 Task: Look for space in Augusto Corrêa, Brazil from 11th June, 2023 to 17th June, 2023 for 1 adult in price range Rs.5000 to Rs.12000. Place can be private room with 1  bedroom having 1 bed and 1 bathroom. Property type can be house, flat, guest house, hotel. Booking option can be shelf check-in. Required host language is Spanish.
Action: Mouse moved to (378, 101)
Screenshot: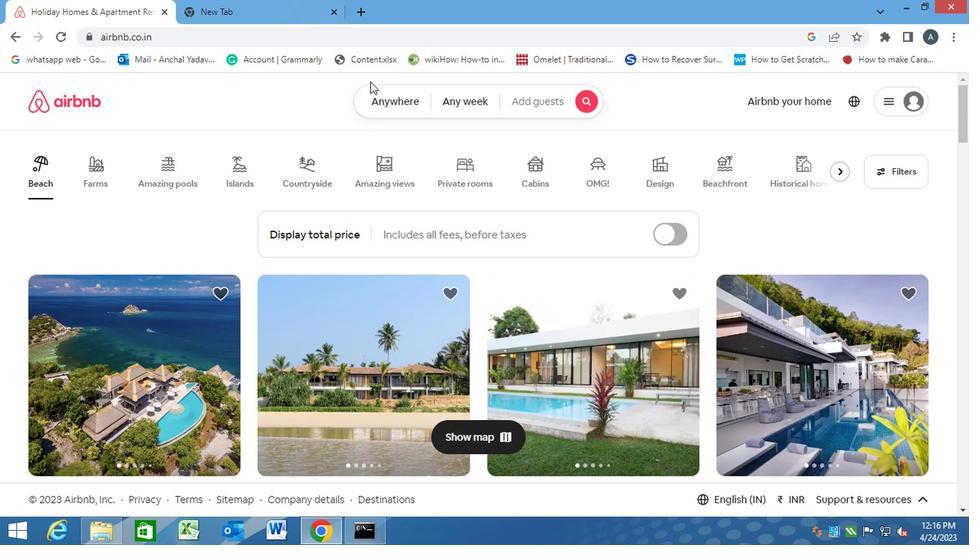 
Action: Mouse pressed left at (378, 101)
Screenshot: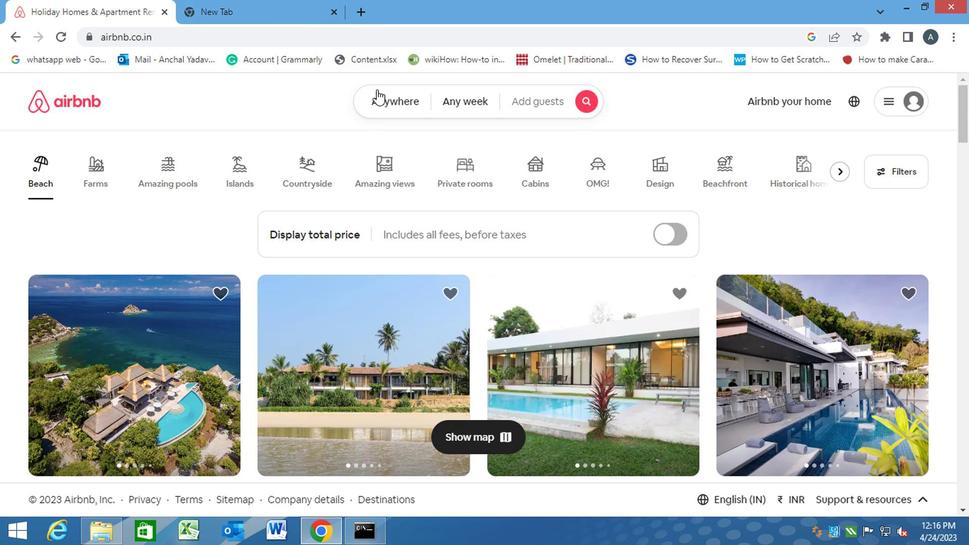 
Action: Mouse moved to (268, 135)
Screenshot: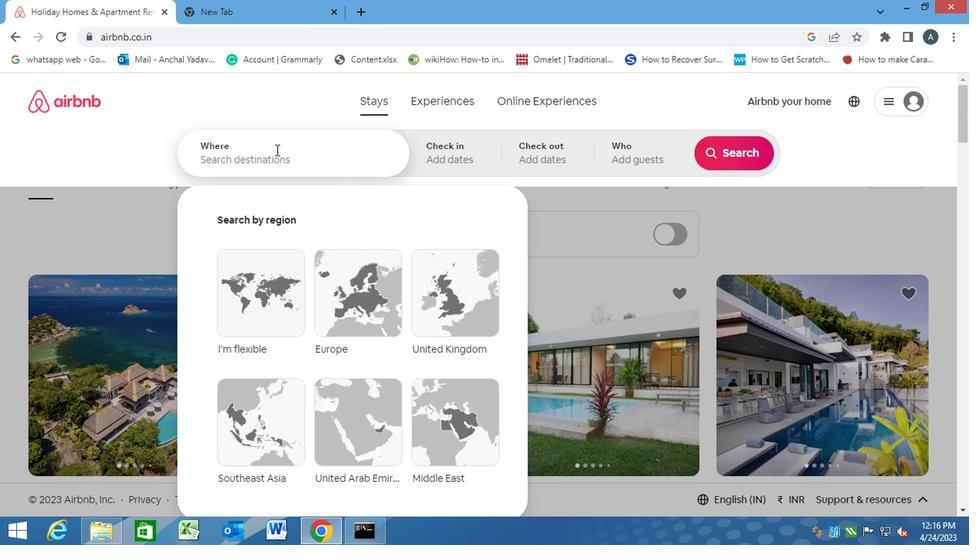 
Action: Mouse pressed left at (268, 135)
Screenshot: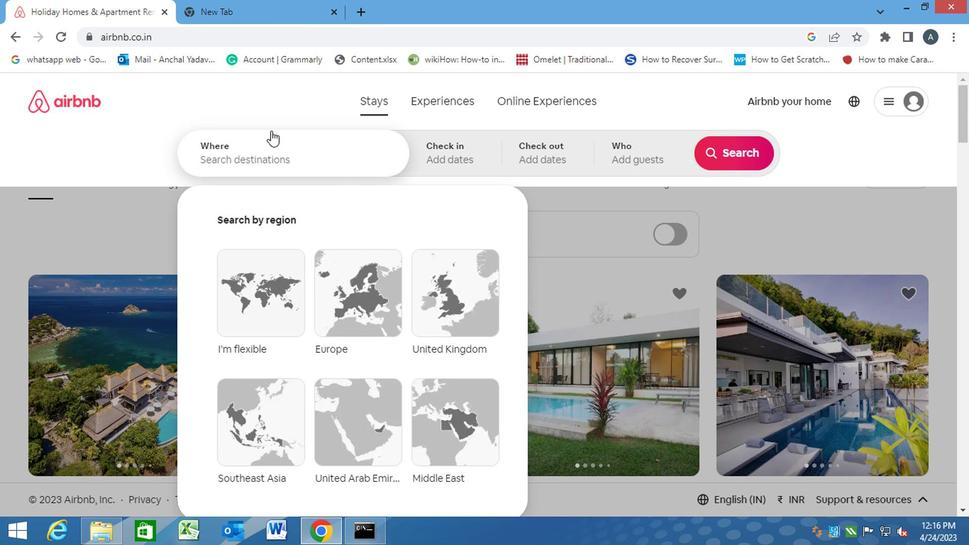 
Action: Mouse moved to (266, 135)
Screenshot: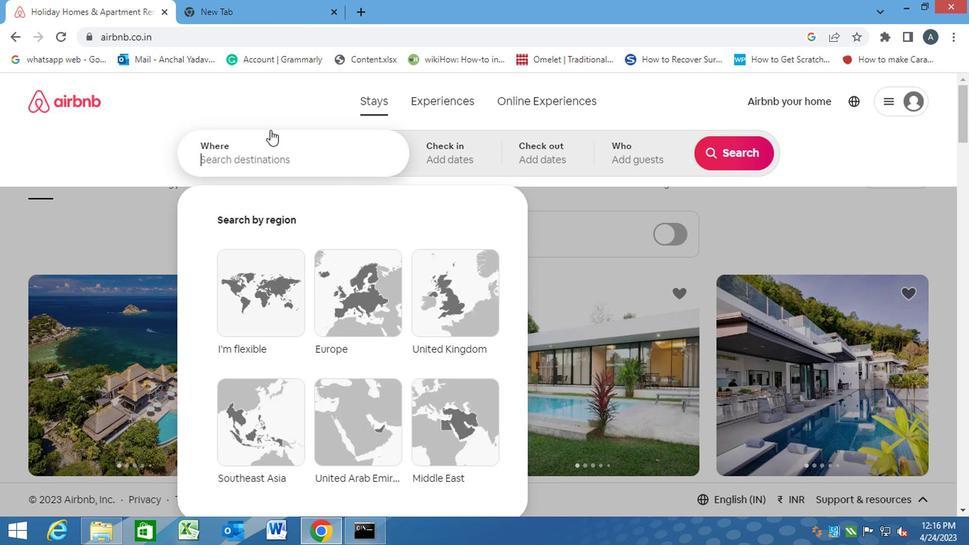 
Action: Key pressed a<Key.caps_lock>ugusto<Key.space><Key.caps_lock>c<Key.caps_lock>orrea,<Key.space><Key.caps_lock>b<Key.caps_lock>razil<Key.enter>
Screenshot: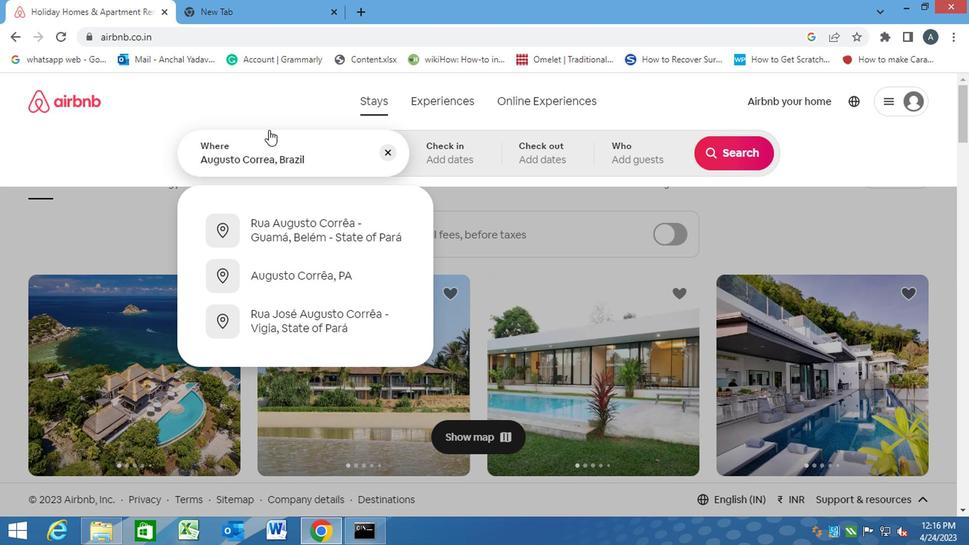 
Action: Mouse moved to (725, 264)
Screenshot: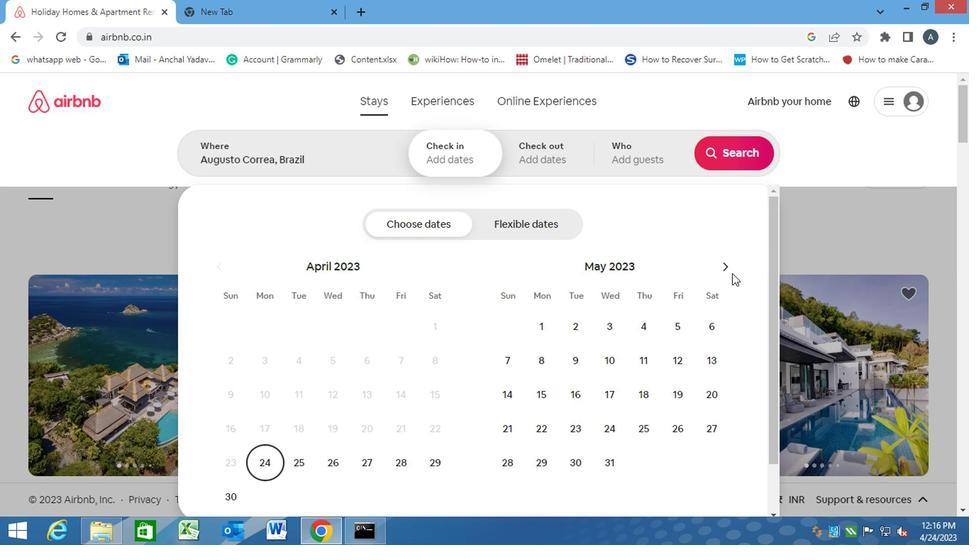
Action: Mouse pressed left at (725, 264)
Screenshot: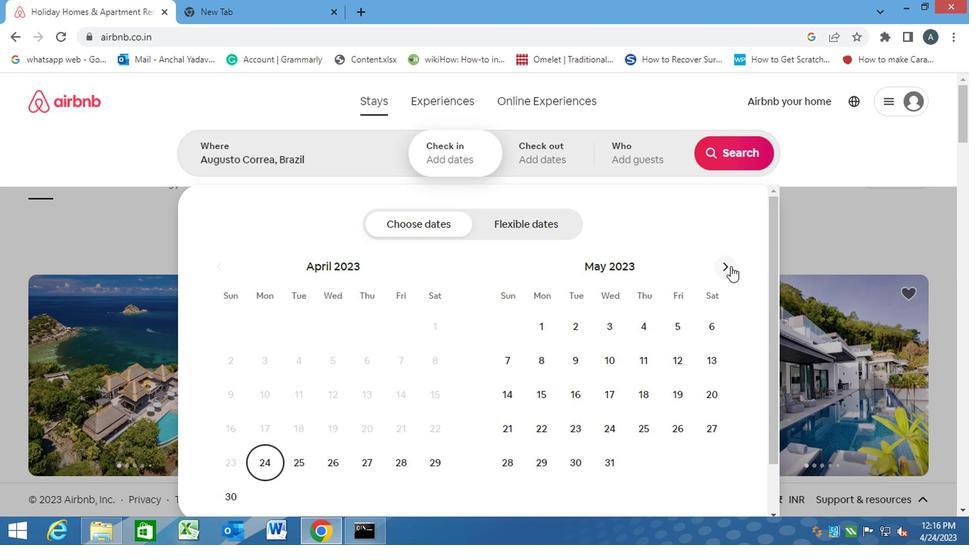 
Action: Mouse moved to (725, 263)
Screenshot: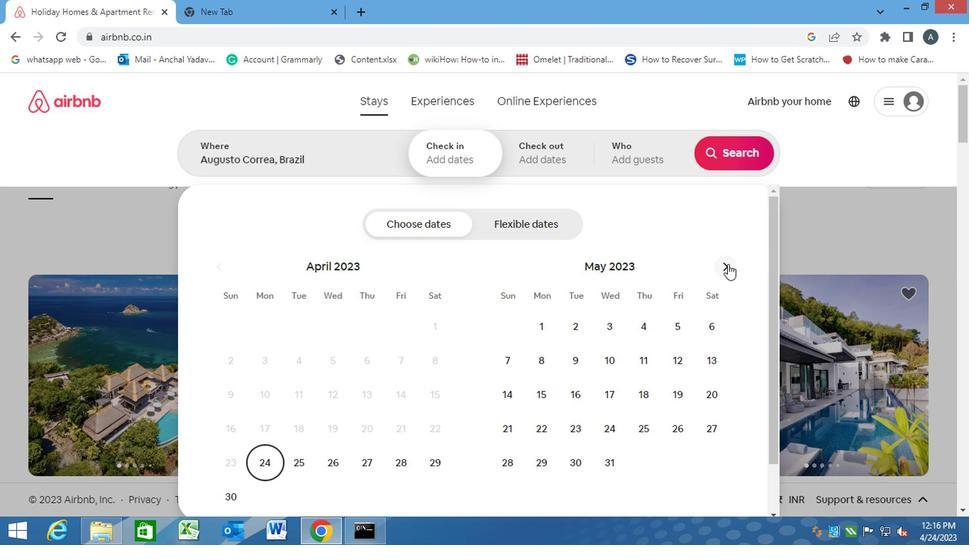 
Action: Mouse pressed left at (725, 263)
Screenshot: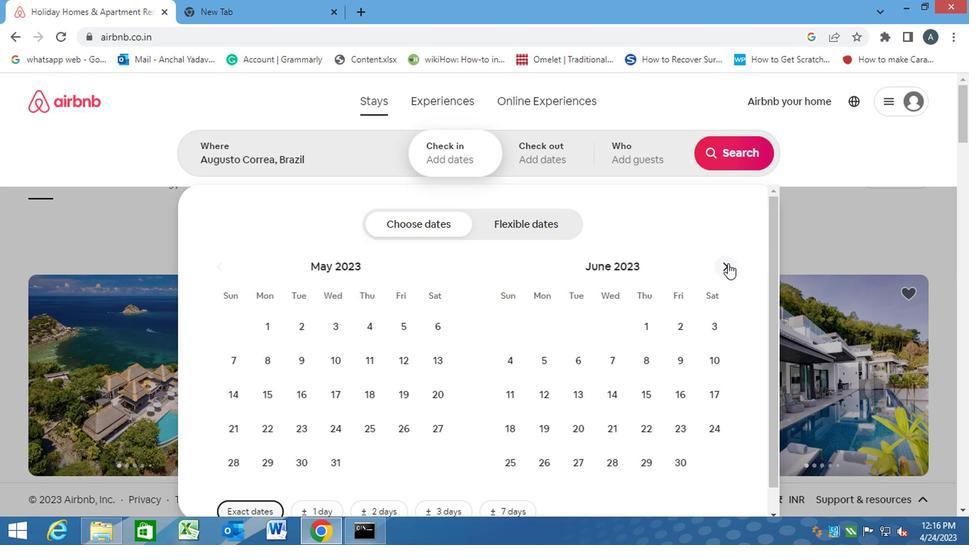 
Action: Mouse moved to (215, 261)
Screenshot: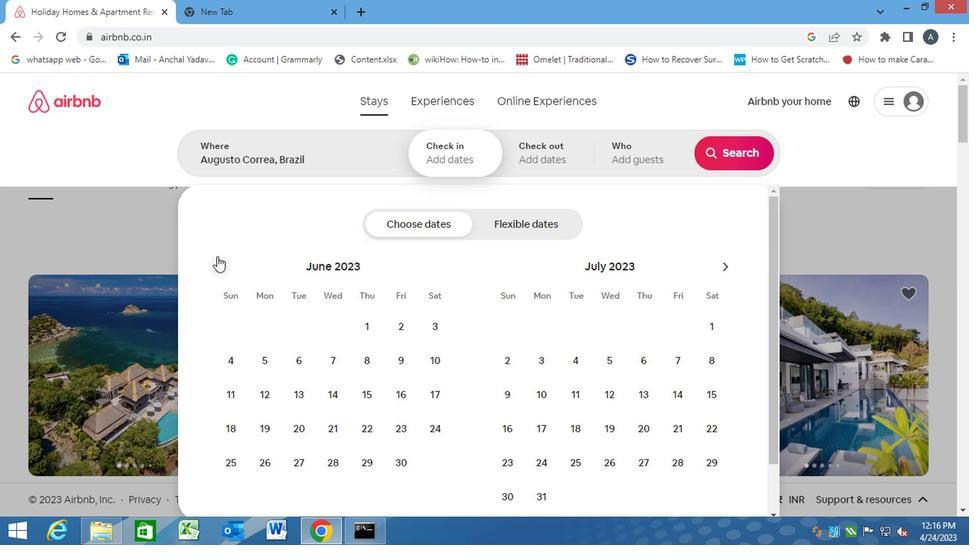 
Action: Mouse pressed left at (215, 261)
Screenshot: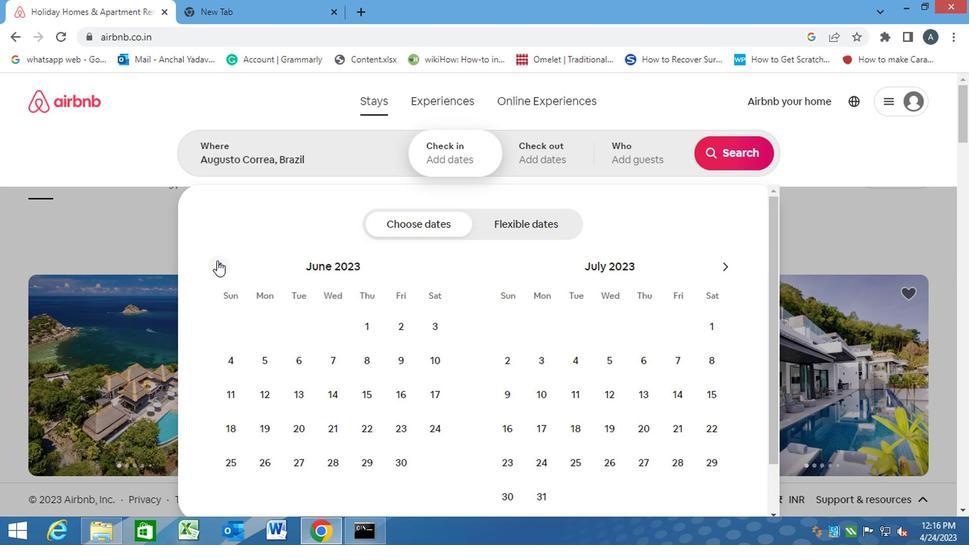 
Action: Mouse moved to (516, 392)
Screenshot: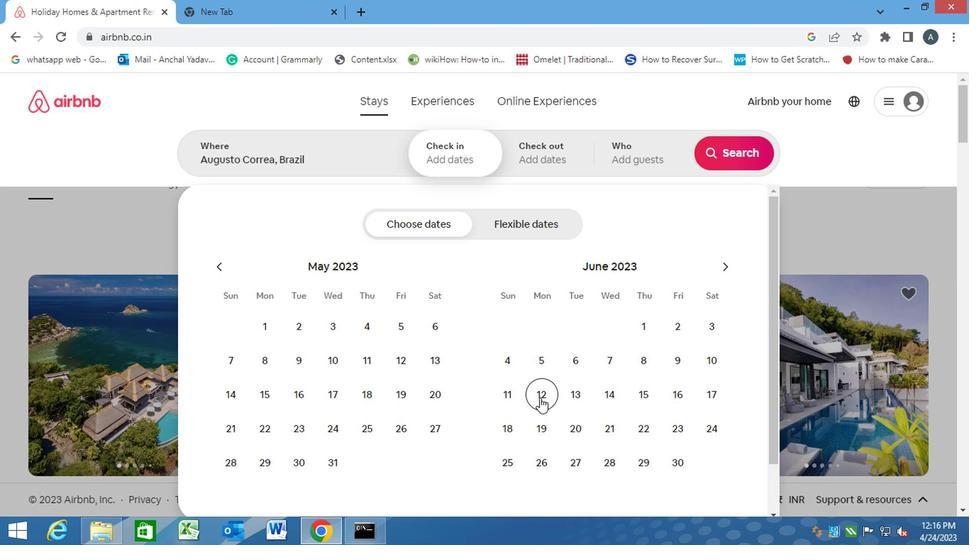 
Action: Mouse pressed left at (516, 392)
Screenshot: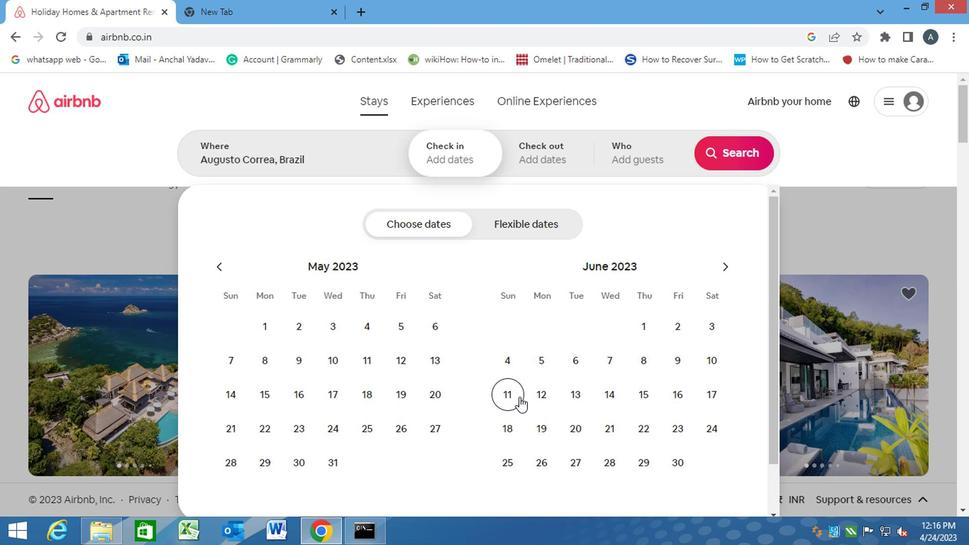 
Action: Mouse moved to (704, 387)
Screenshot: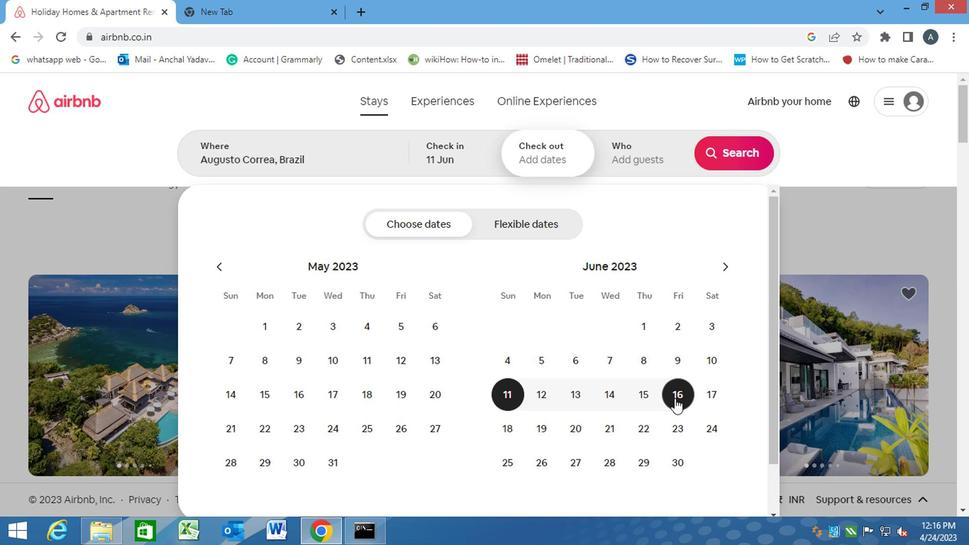 
Action: Mouse pressed left at (704, 387)
Screenshot: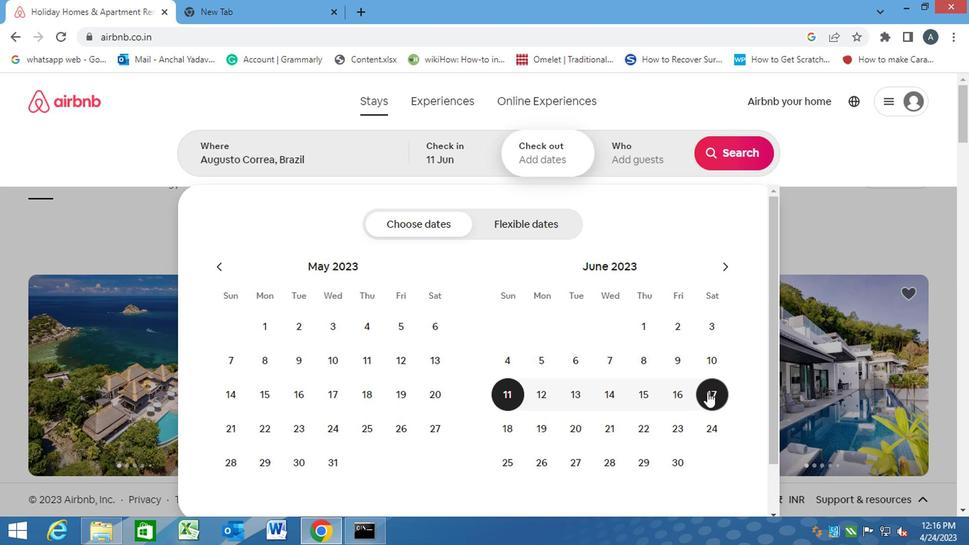 
Action: Mouse moved to (637, 161)
Screenshot: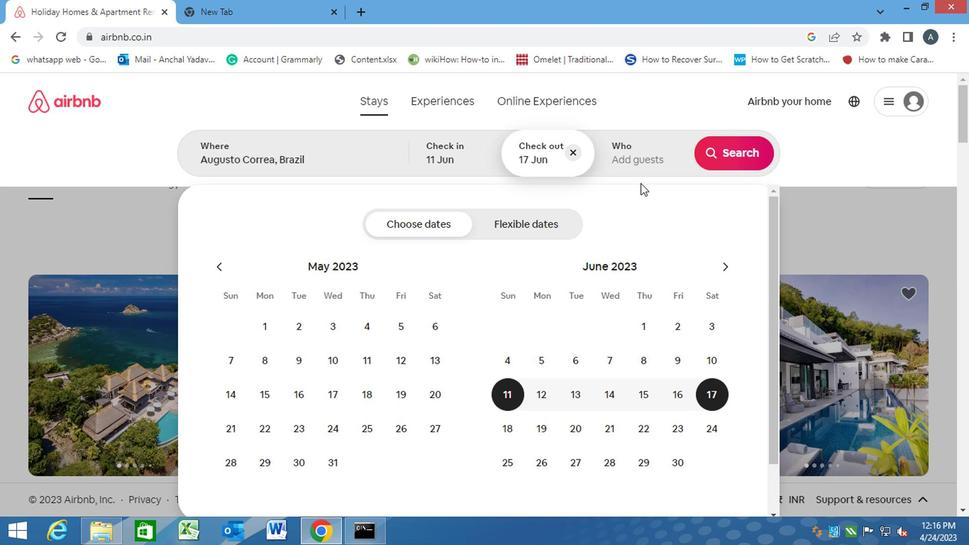 
Action: Mouse pressed left at (637, 161)
Screenshot: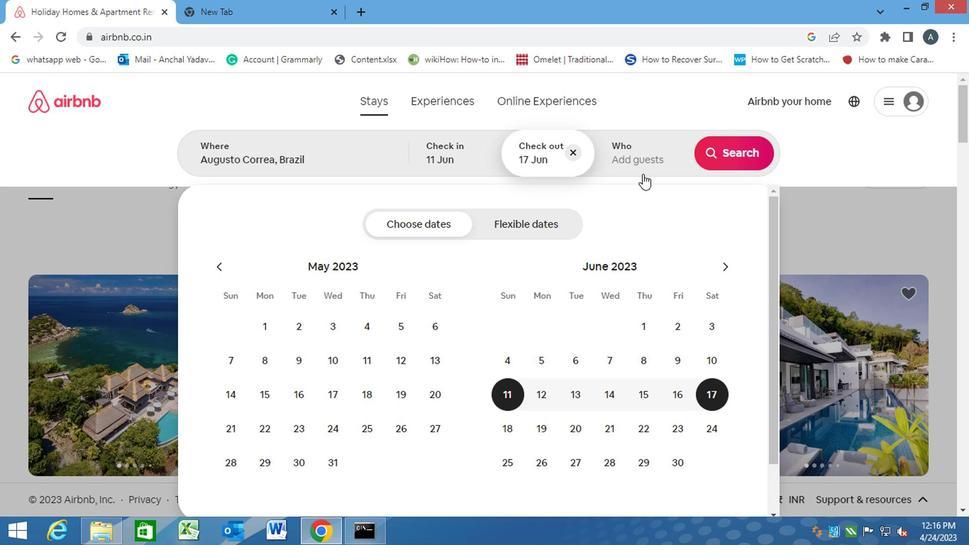
Action: Mouse moved to (729, 224)
Screenshot: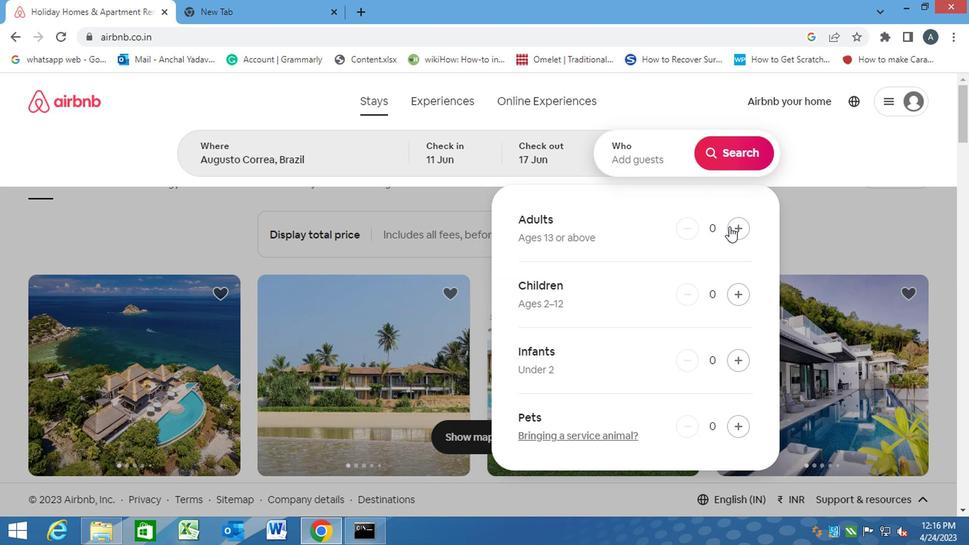 
Action: Mouse pressed left at (729, 224)
Screenshot: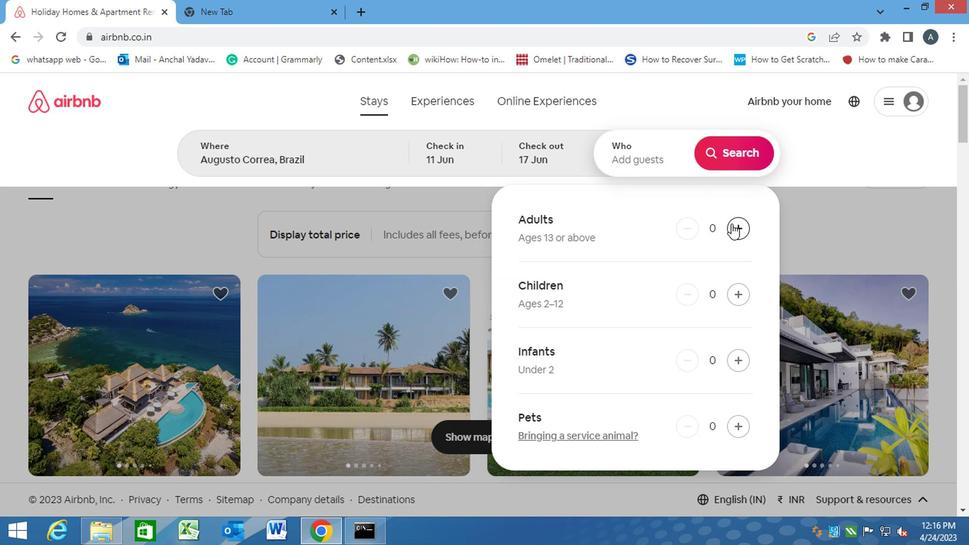 
Action: Mouse moved to (749, 161)
Screenshot: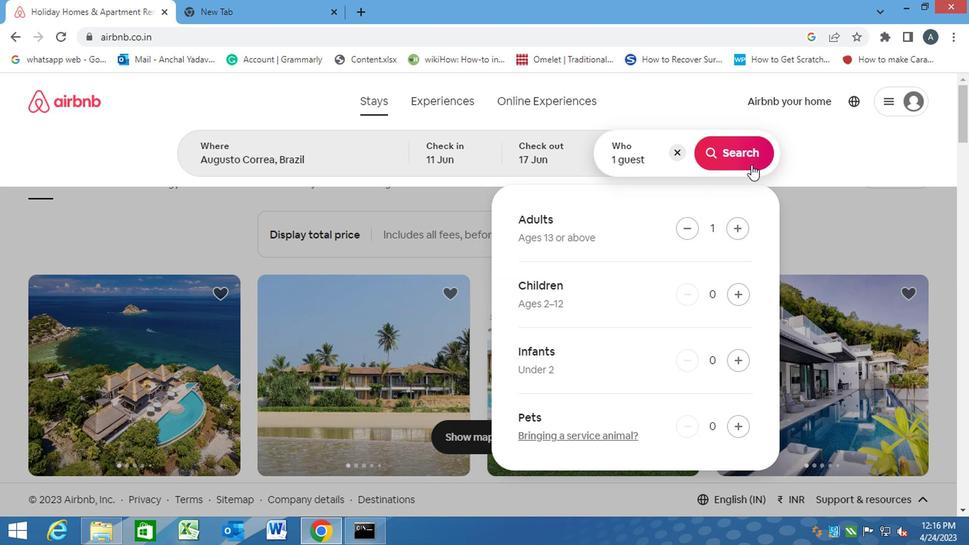 
Action: Mouse pressed left at (749, 161)
Screenshot: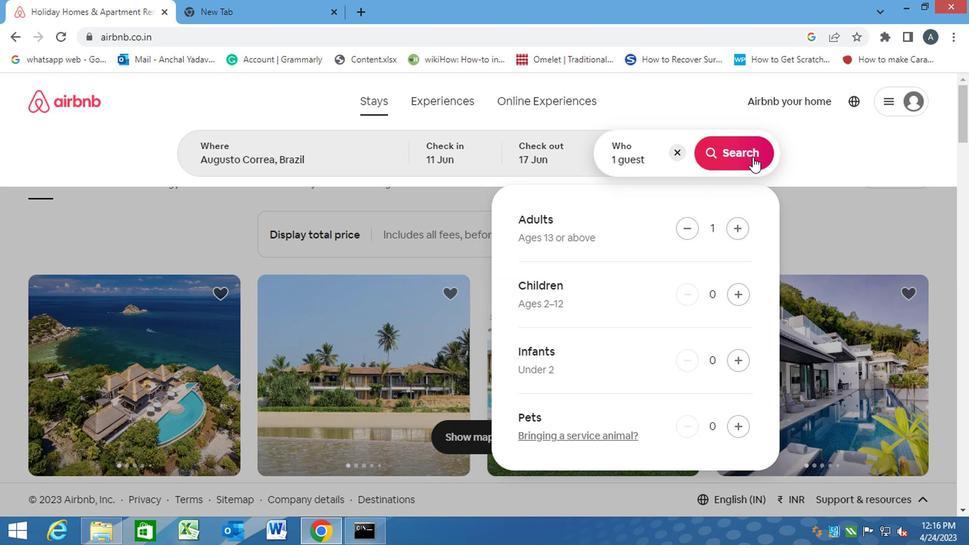 
Action: Mouse moved to (885, 161)
Screenshot: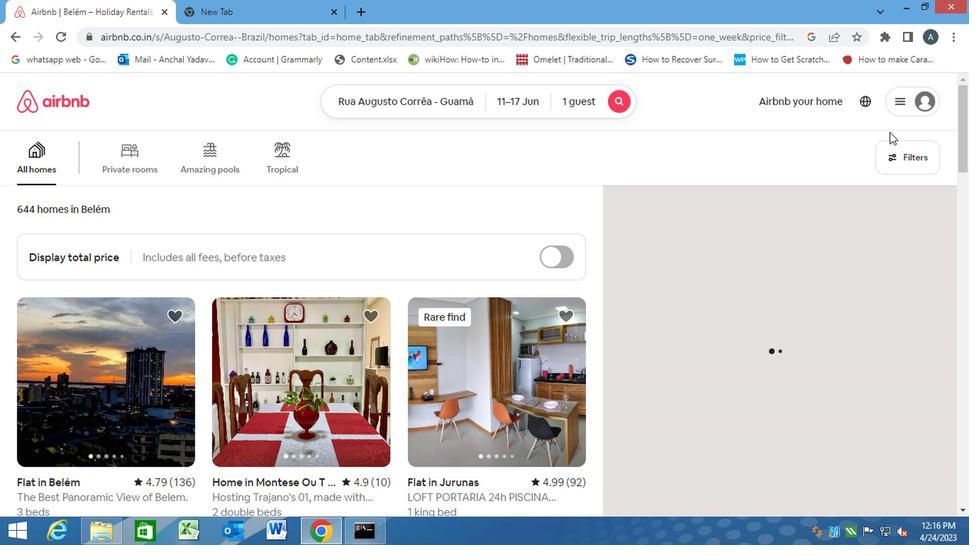 
Action: Mouse pressed left at (885, 161)
Screenshot: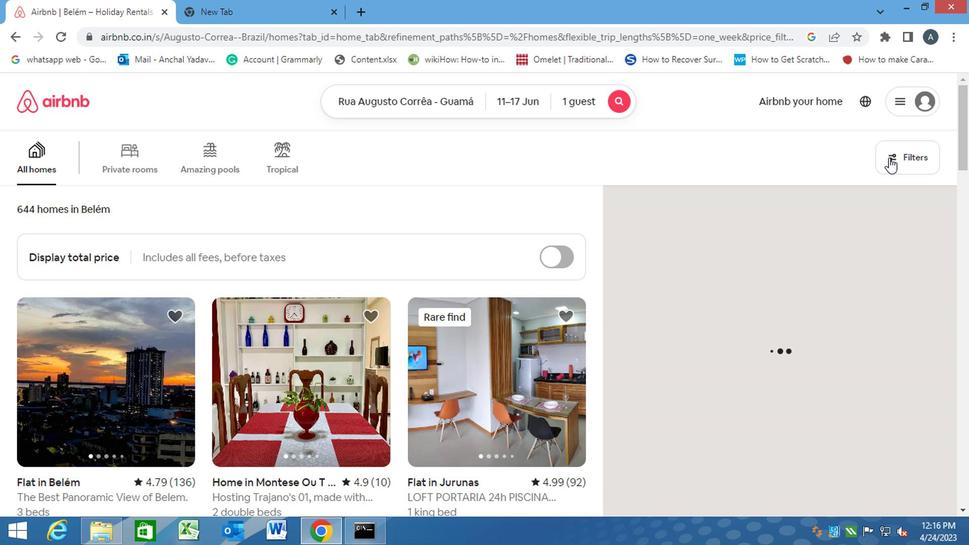 
Action: Mouse moved to (287, 338)
Screenshot: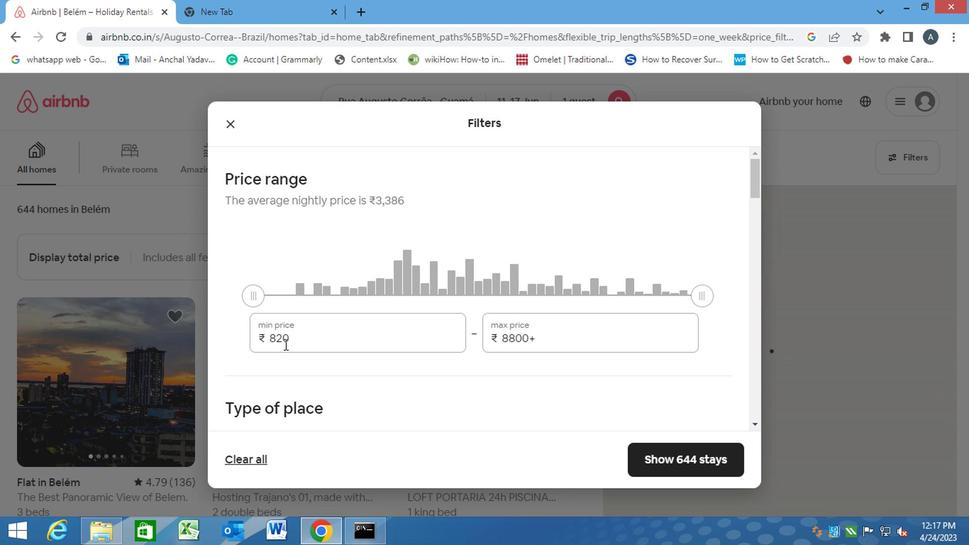 
Action: Mouse pressed left at (287, 338)
Screenshot: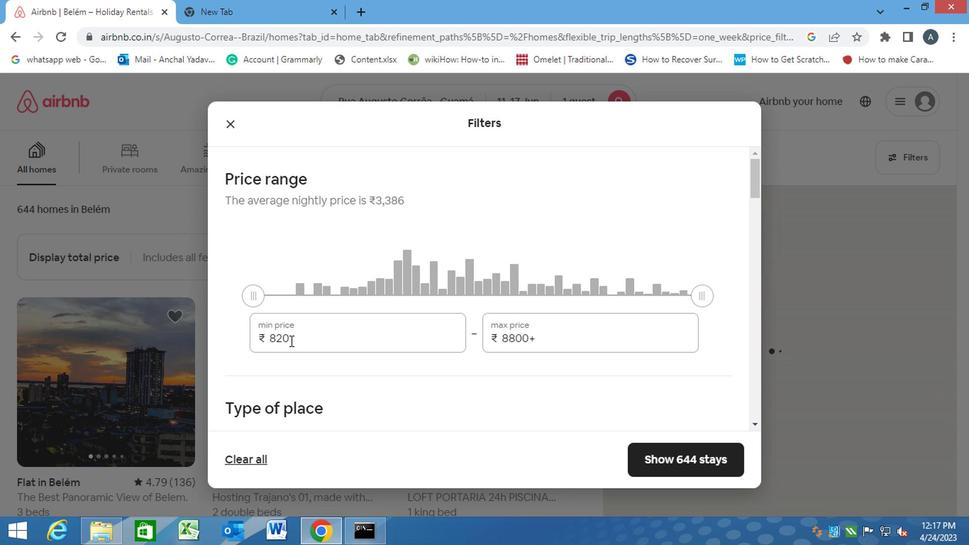 
Action: Mouse moved to (657, 396)
Screenshot: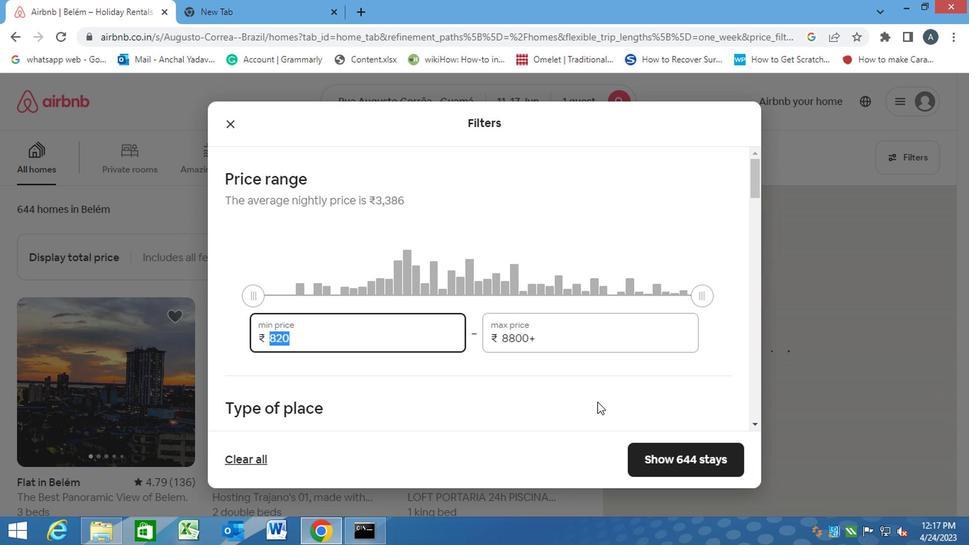 
Action: Key pressed 5000<Key.tab>1200<Key.backspace><Key.backspace><Key.backspace><Key.backspace><Key.backspace><Key.backspace><Key.backspace><Key.backspace><Key.backspace><Key.backspace><Key.backspace><Key.backspace><Key.backspace><Key.backspace><Key.backspace><Key.backspace><Key.backspace>12000
Screenshot: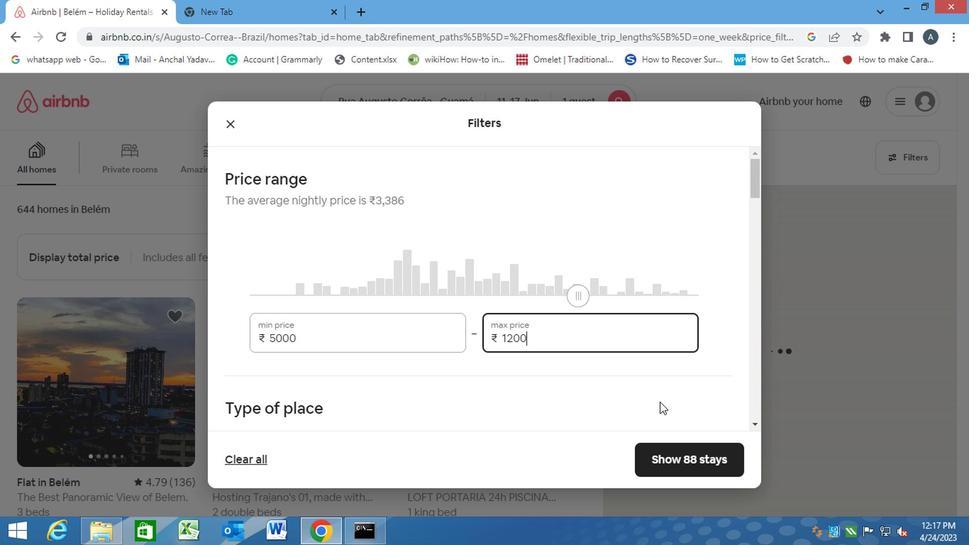 
Action: Mouse moved to (576, 396)
Screenshot: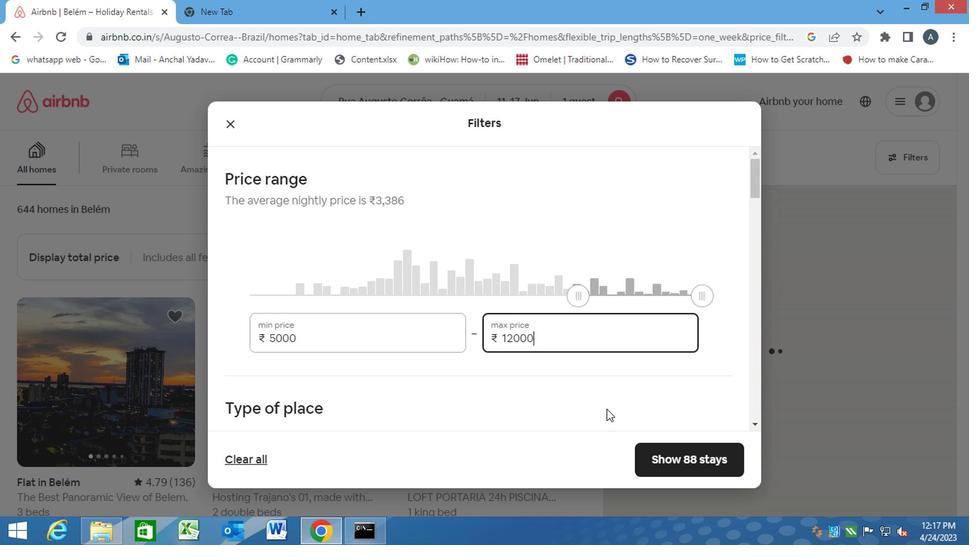 
Action: Mouse pressed left at (576, 396)
Screenshot: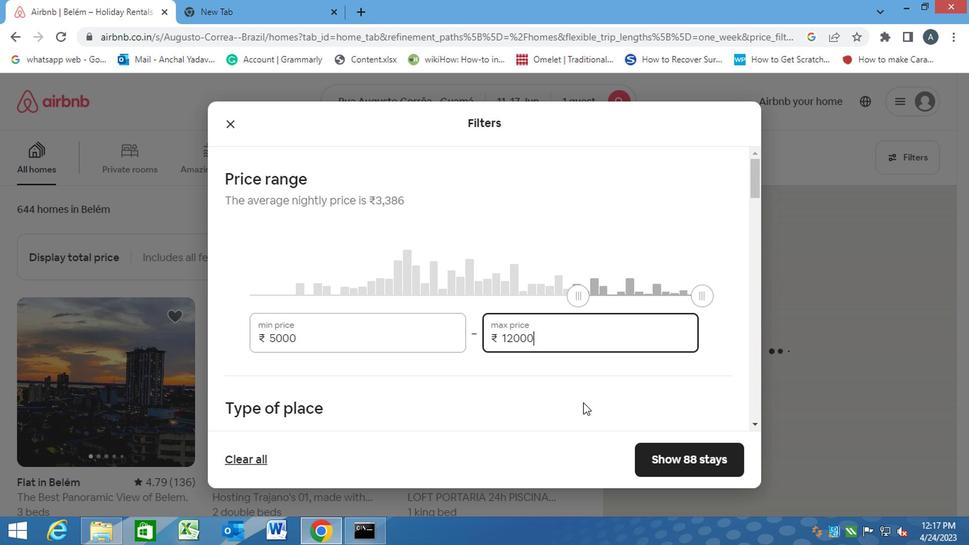 
Action: Mouse moved to (576, 396)
Screenshot: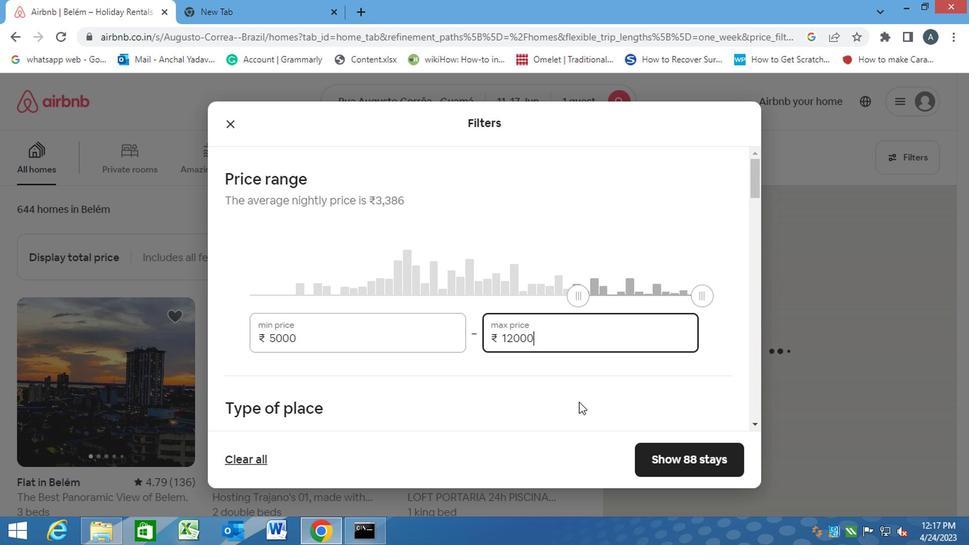 
Action: Mouse scrolled (576, 396) with delta (0, 0)
Screenshot: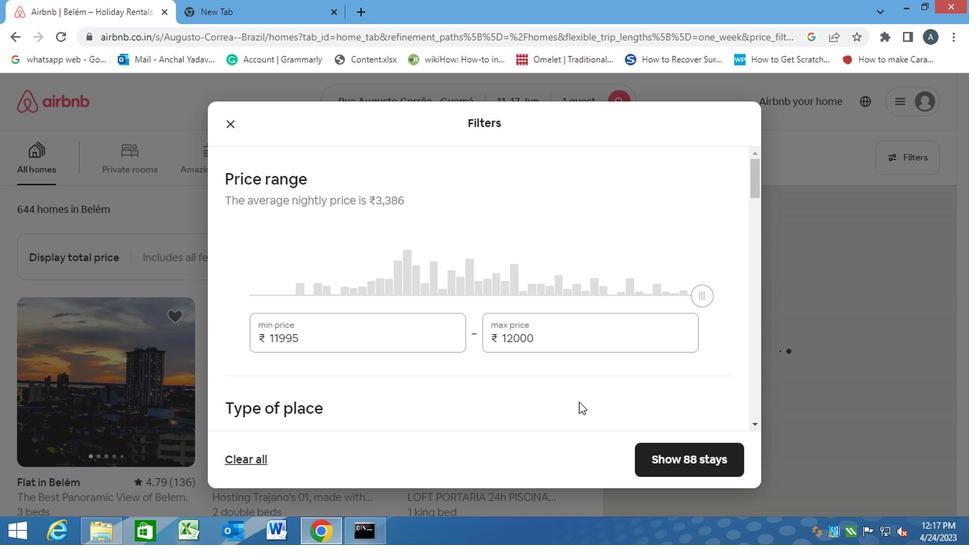 
Action: Mouse moved to (574, 396)
Screenshot: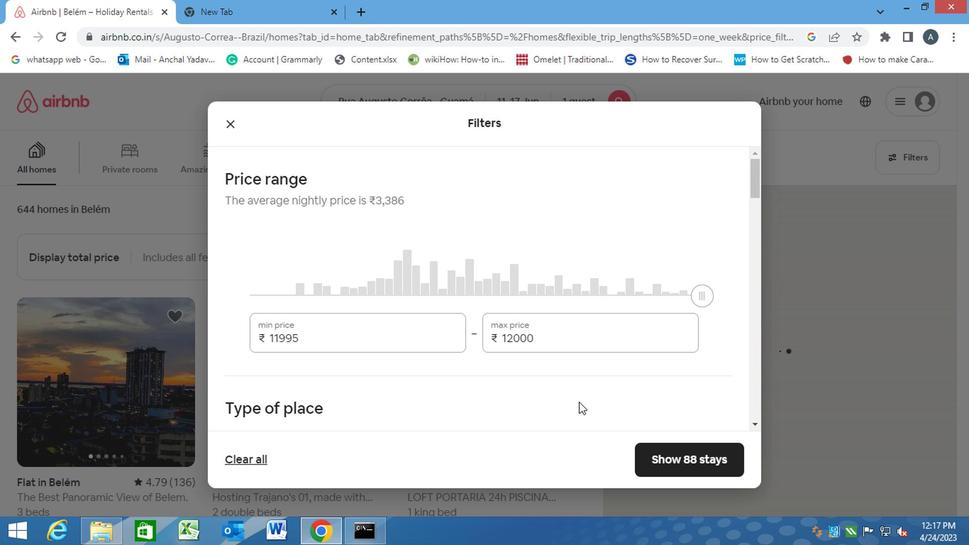 
Action: Mouse scrolled (574, 396) with delta (0, 0)
Screenshot: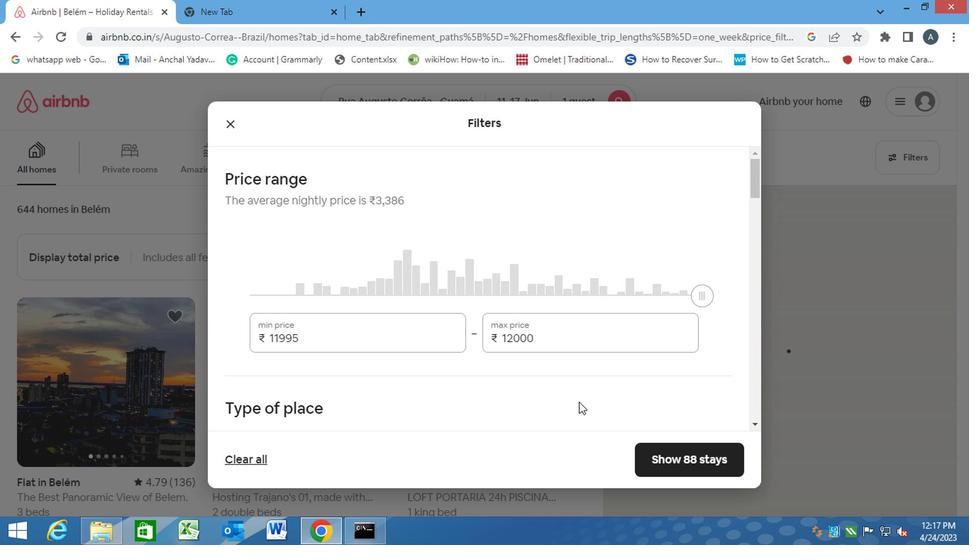
Action: Mouse moved to (528, 384)
Screenshot: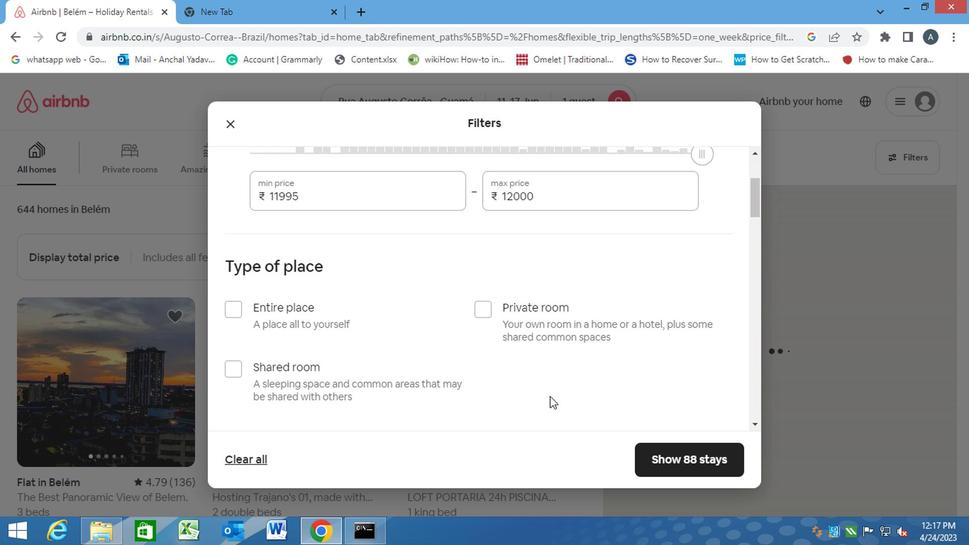 
Action: Mouse scrolled (528, 383) with delta (0, -1)
Screenshot: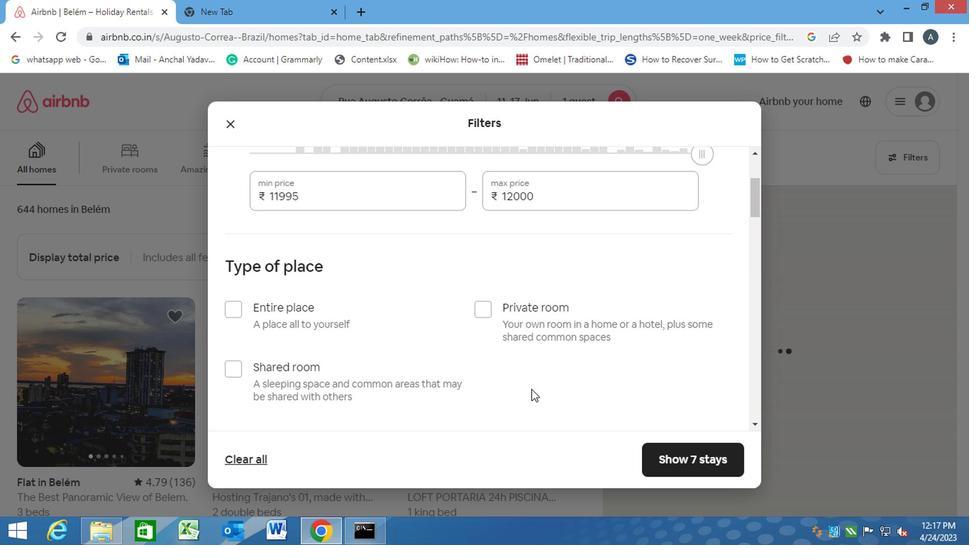 
Action: Mouse moved to (467, 230)
Screenshot: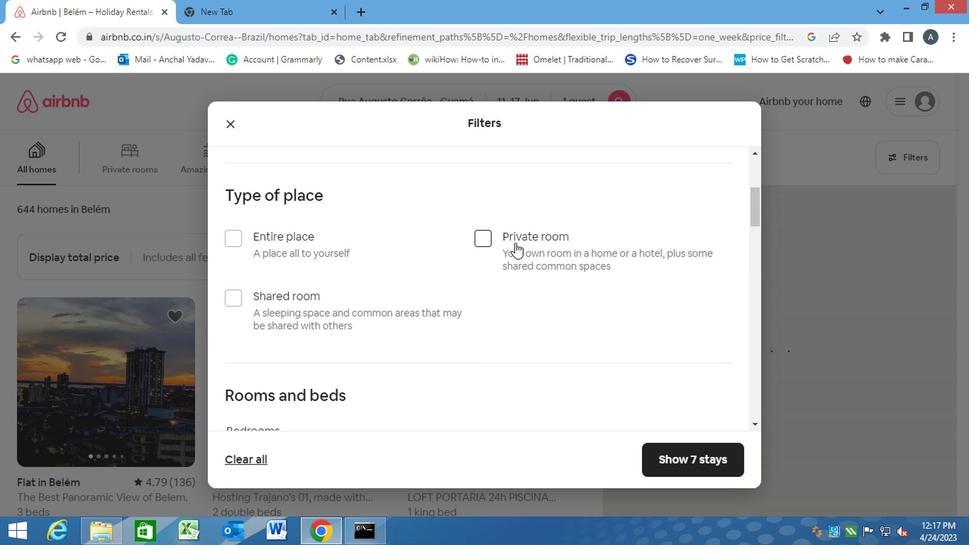 
Action: Mouse pressed left at (467, 230)
Screenshot: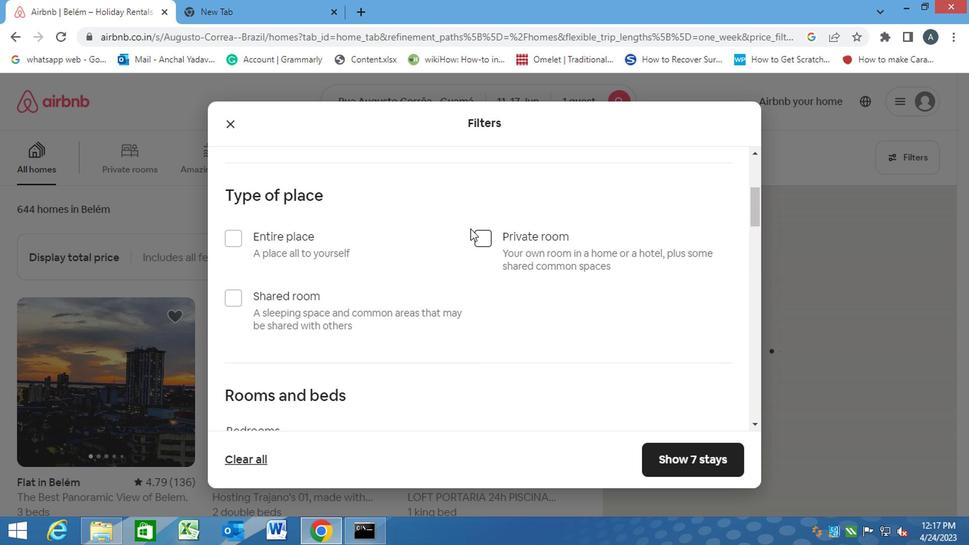 
Action: Mouse moved to (482, 236)
Screenshot: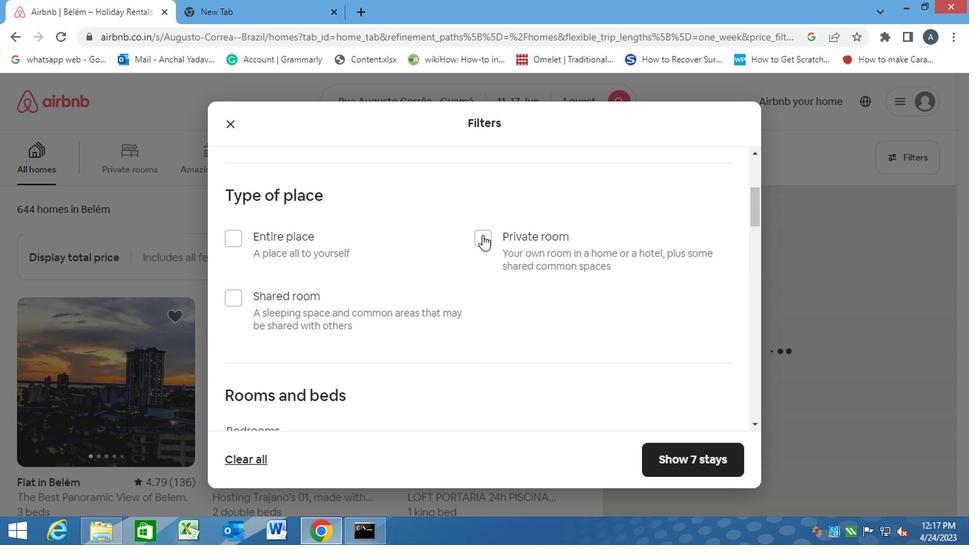
Action: Mouse pressed left at (482, 236)
Screenshot: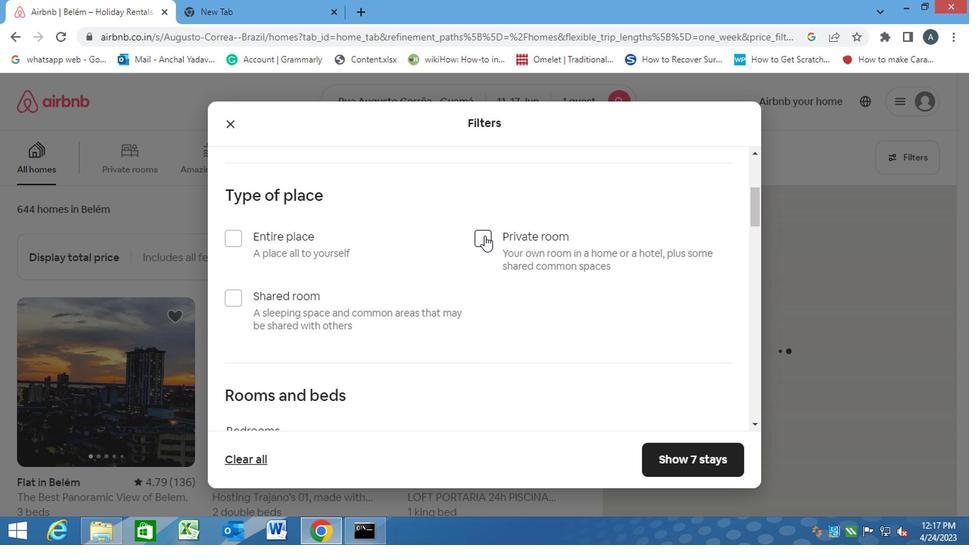 
Action: Mouse moved to (238, 302)
Screenshot: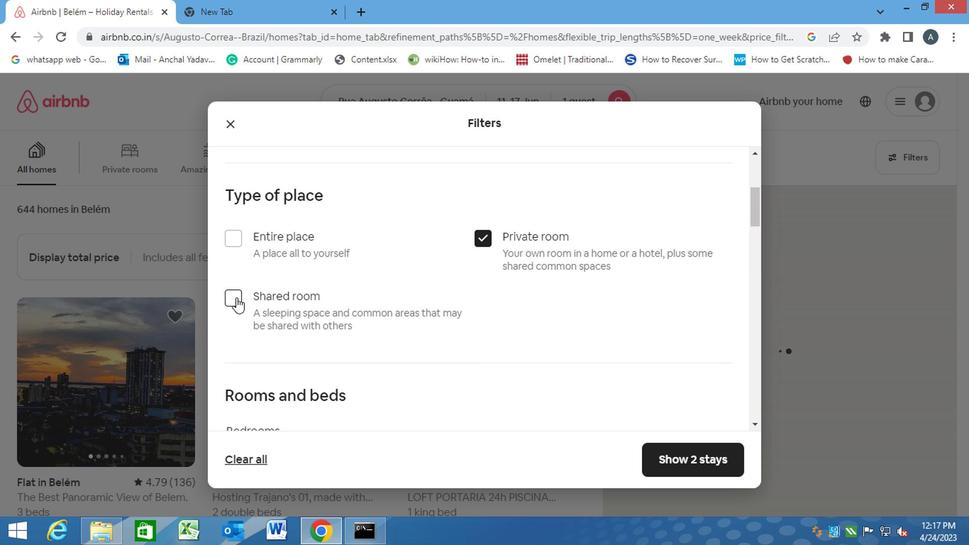 
Action: Mouse scrolled (238, 302) with delta (0, 0)
Screenshot: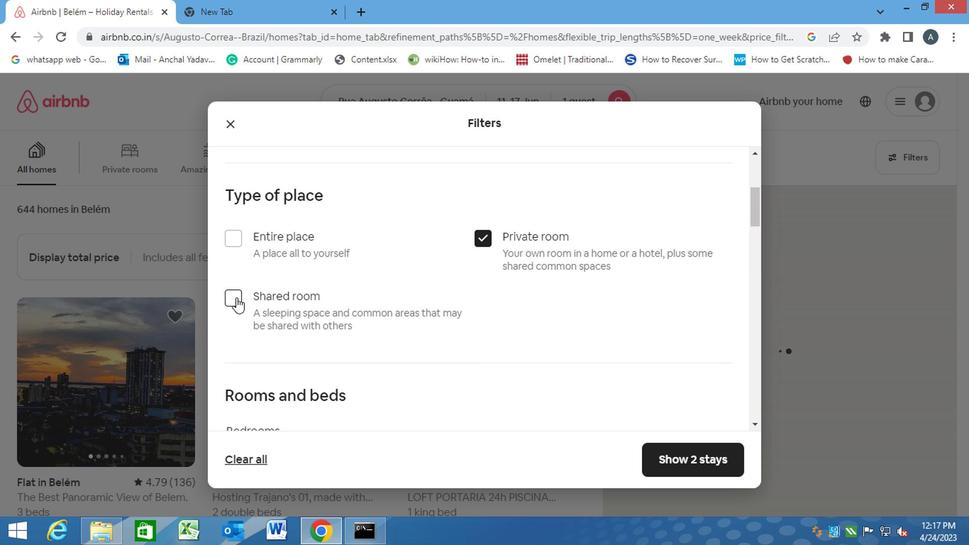 
Action: Mouse moved to (239, 302)
Screenshot: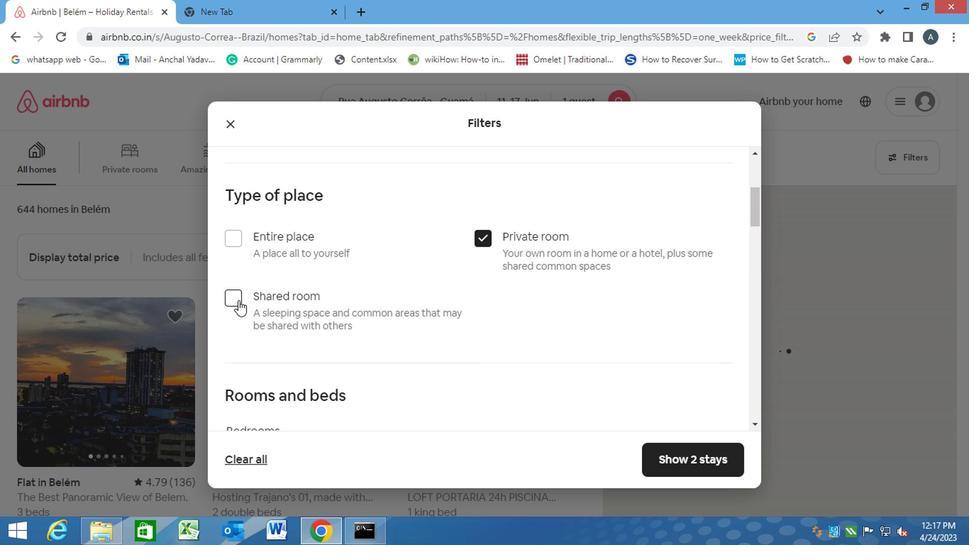 
Action: Mouse scrolled (239, 302) with delta (0, 0)
Screenshot: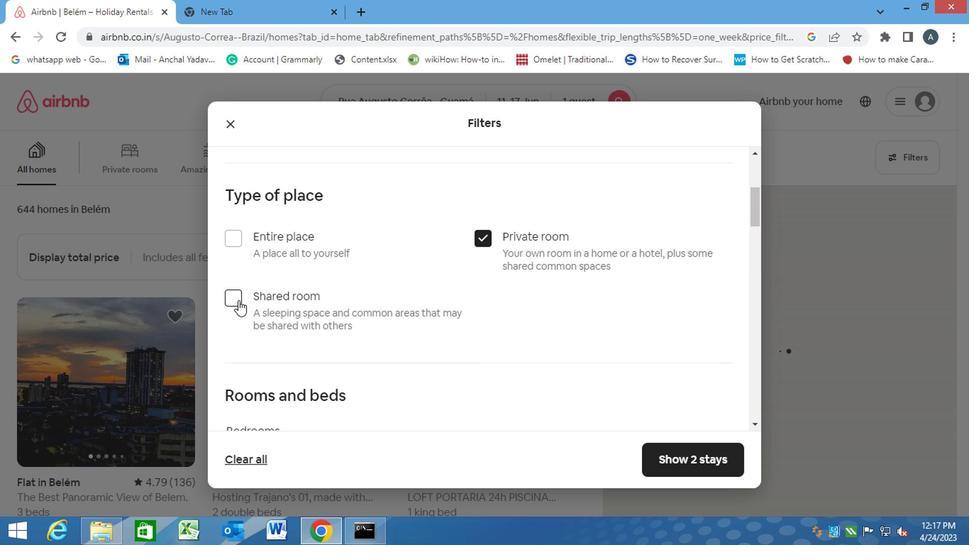 
Action: Mouse moved to (278, 300)
Screenshot: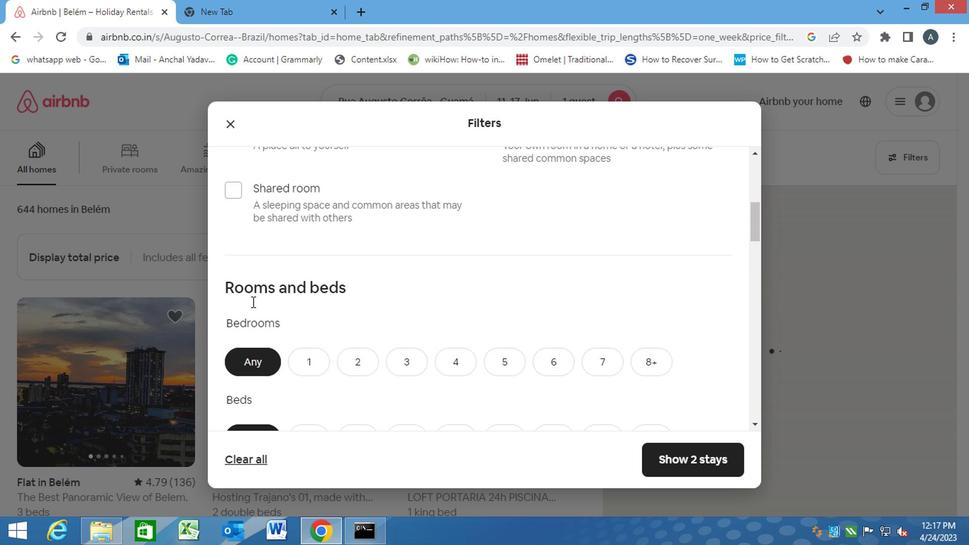 
Action: Mouse scrolled (278, 299) with delta (0, 0)
Screenshot: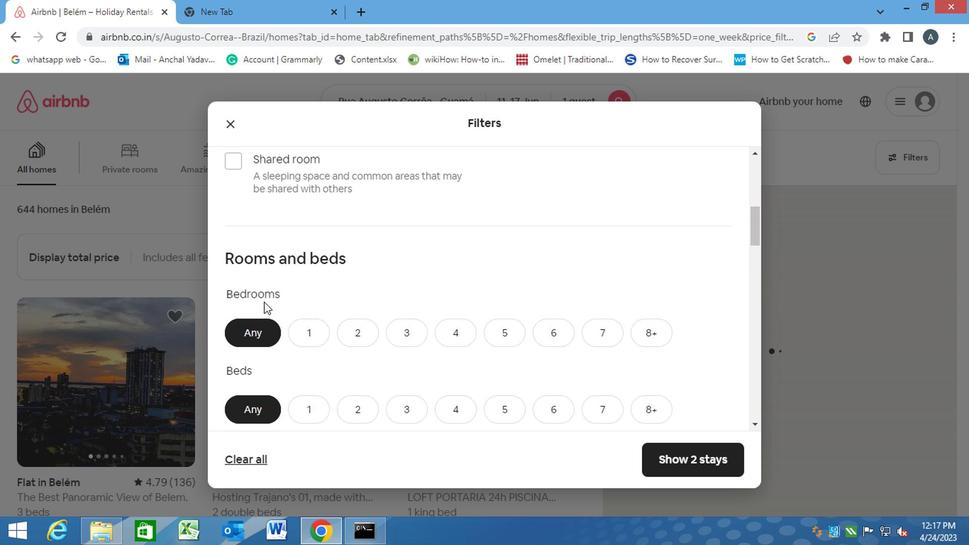 
Action: Mouse moved to (312, 265)
Screenshot: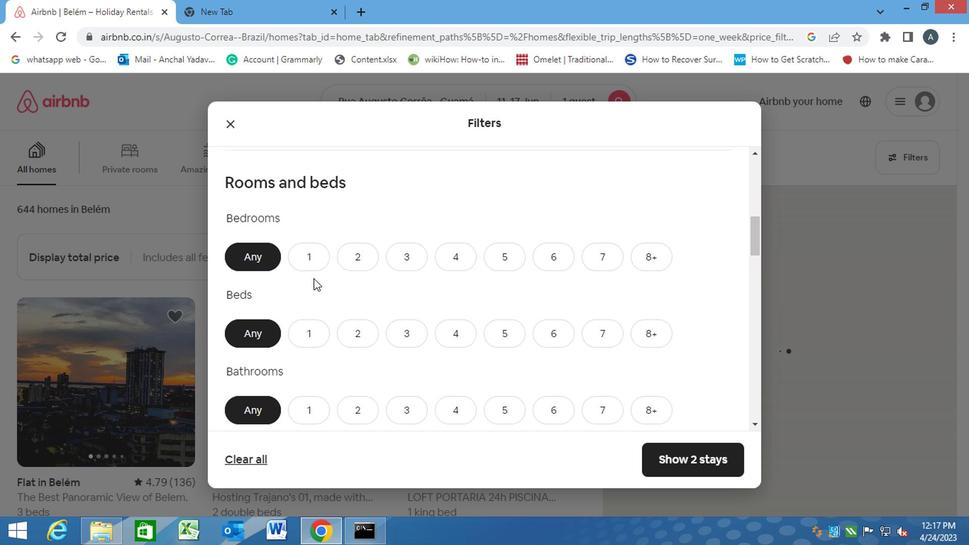 
Action: Mouse pressed left at (312, 265)
Screenshot: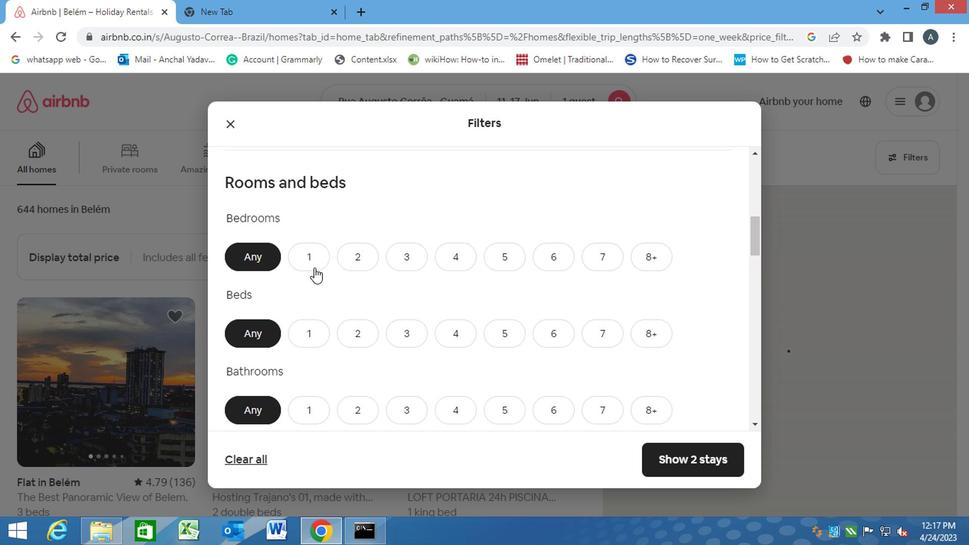 
Action: Mouse moved to (320, 332)
Screenshot: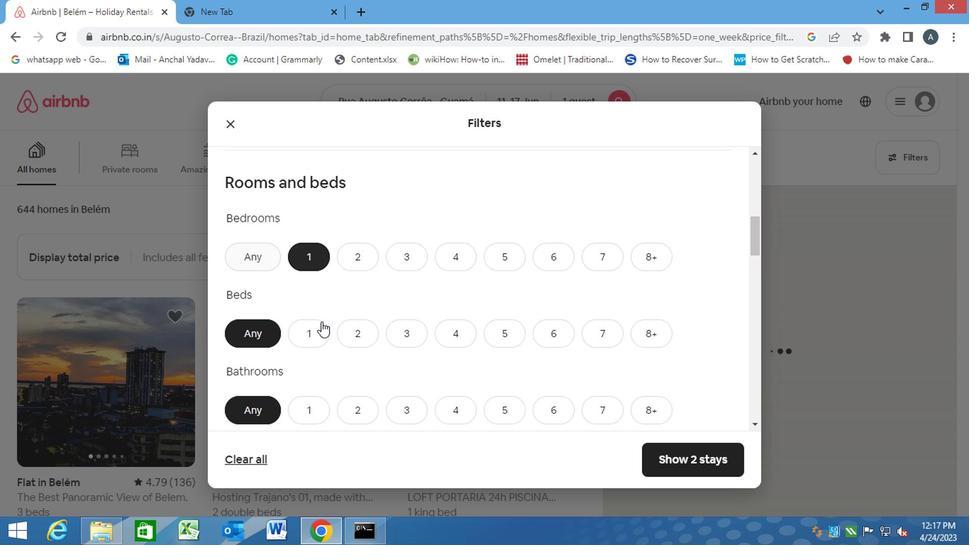 
Action: Mouse pressed left at (320, 332)
Screenshot: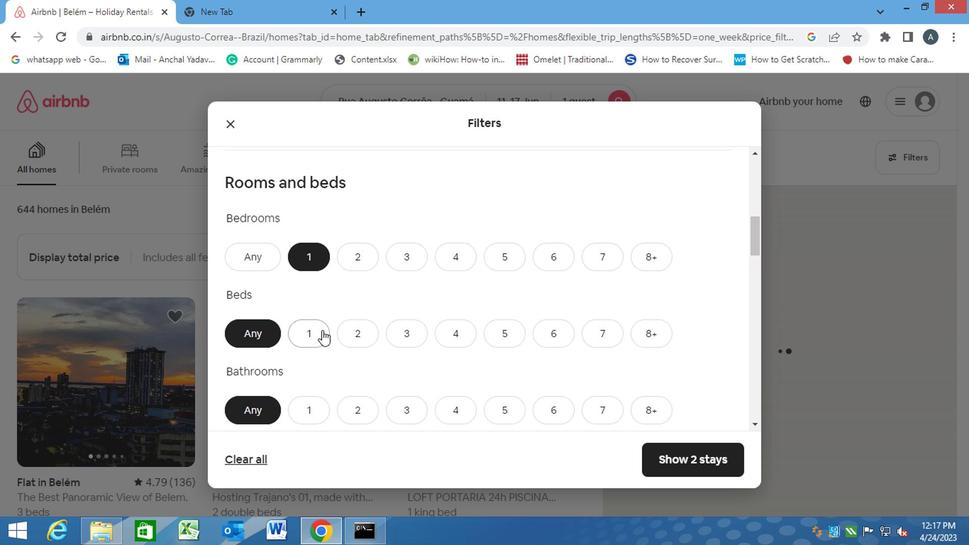 
Action: Mouse moved to (314, 400)
Screenshot: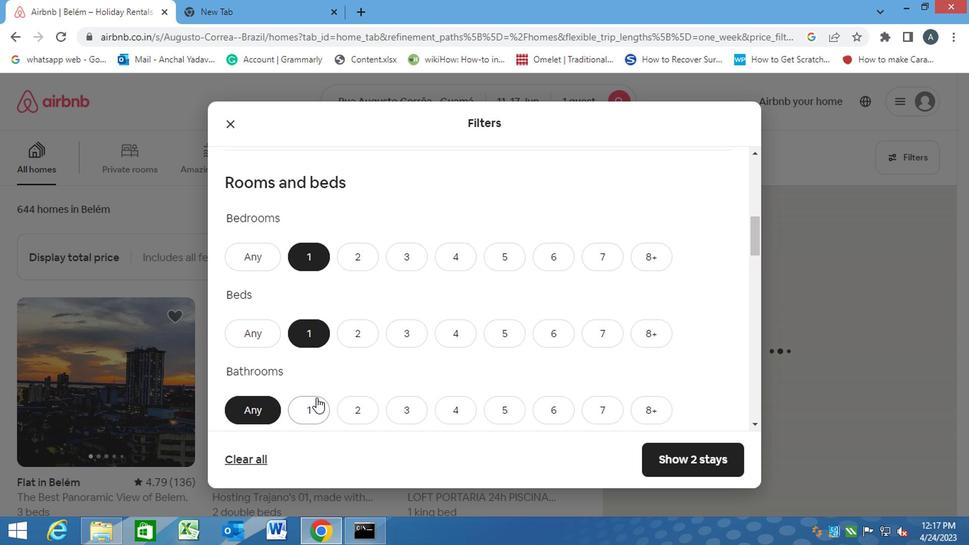 
Action: Mouse pressed left at (314, 400)
Screenshot: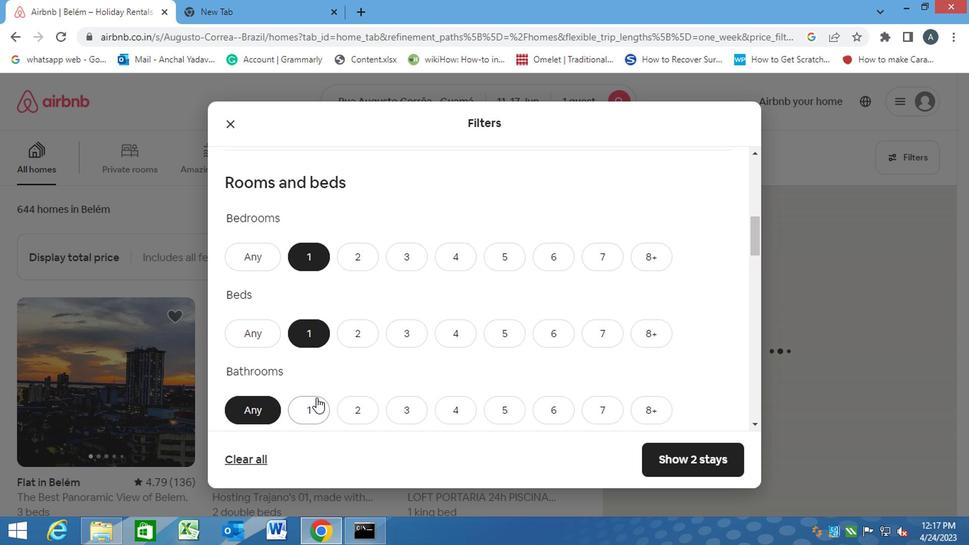 
Action: Mouse moved to (315, 399)
Screenshot: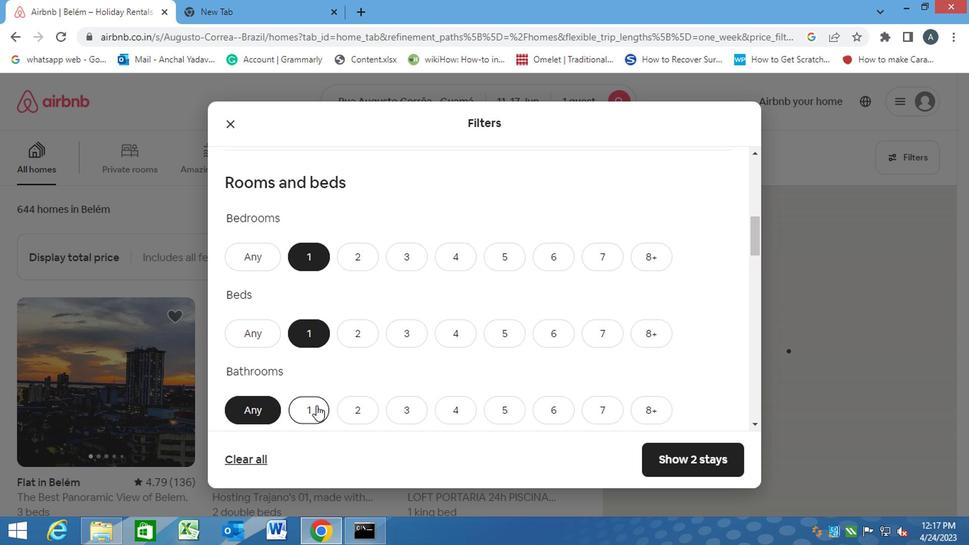 
Action: Mouse scrolled (315, 398) with delta (0, 0)
Screenshot: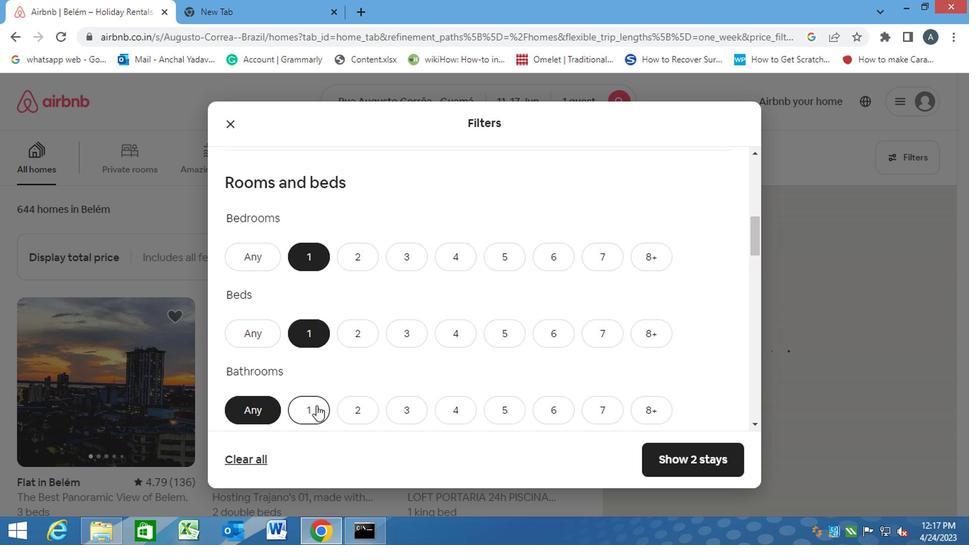 
Action: Mouse scrolled (315, 398) with delta (0, 0)
Screenshot: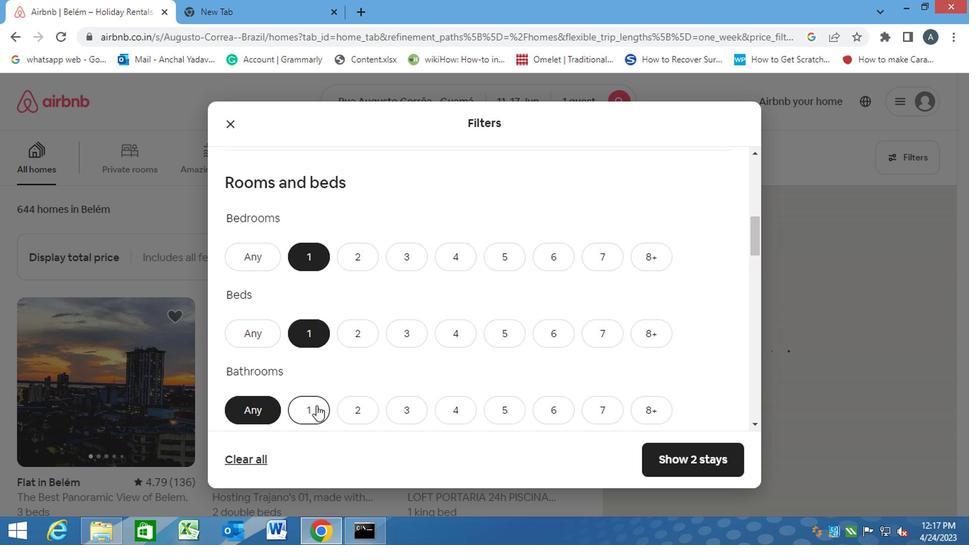 
Action: Mouse scrolled (315, 398) with delta (0, 0)
Screenshot: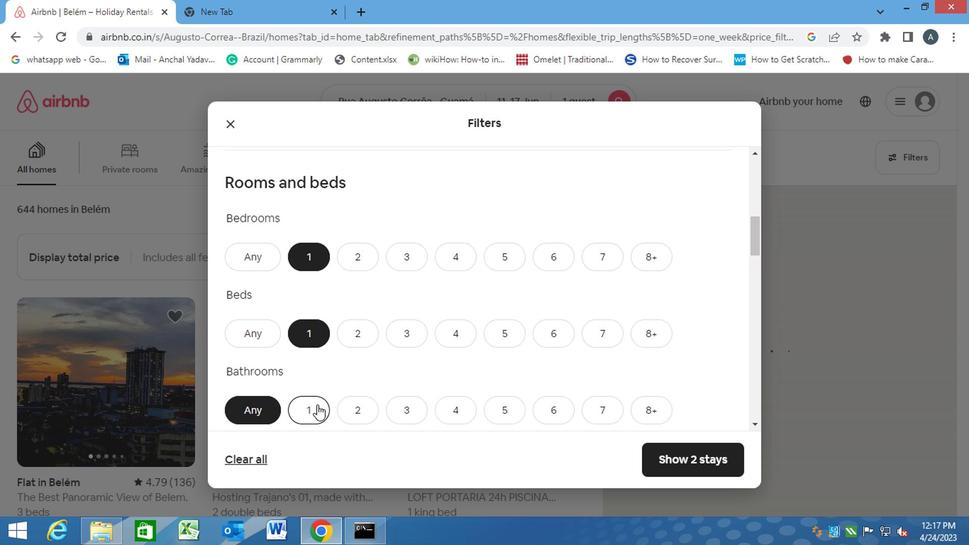 
Action: Mouse moved to (321, 394)
Screenshot: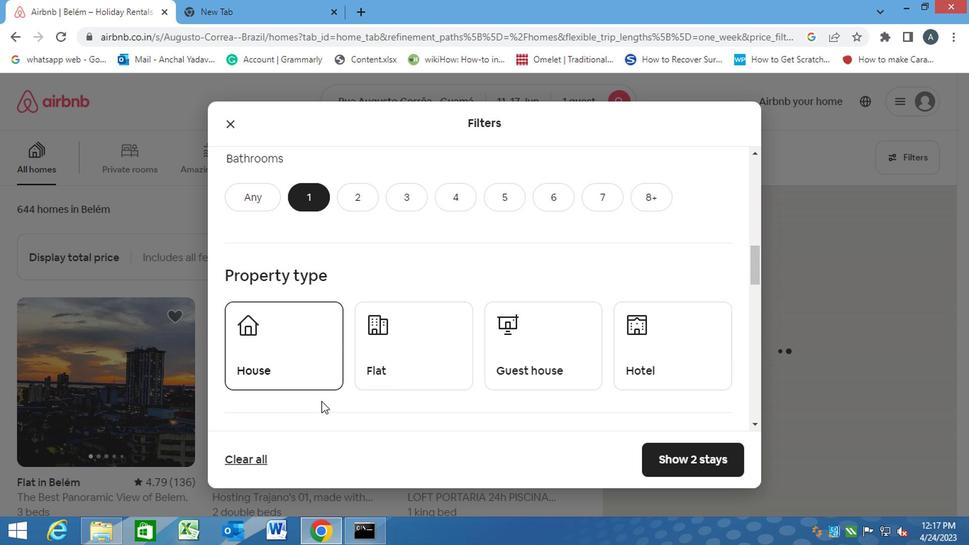 
Action: Mouse scrolled (321, 393) with delta (0, -1)
Screenshot: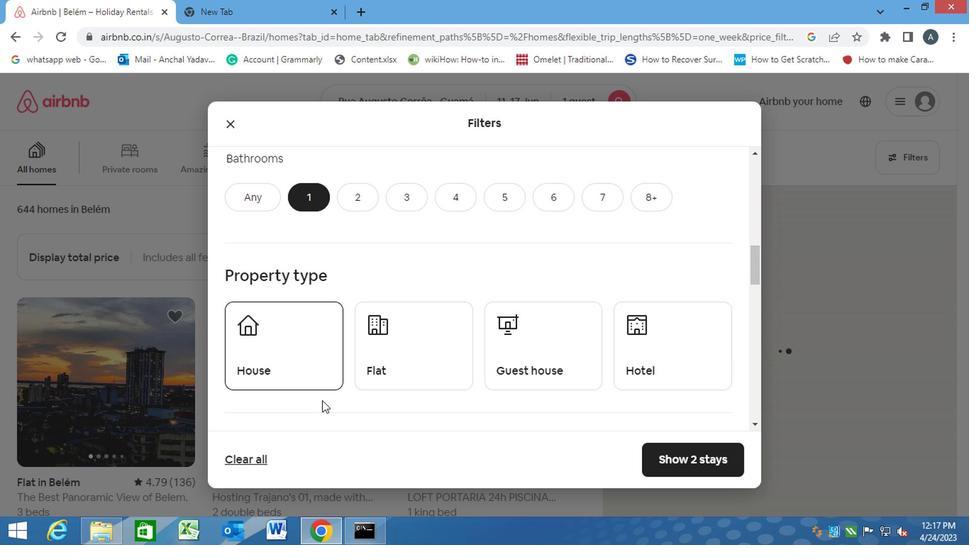 
Action: Mouse moved to (283, 240)
Screenshot: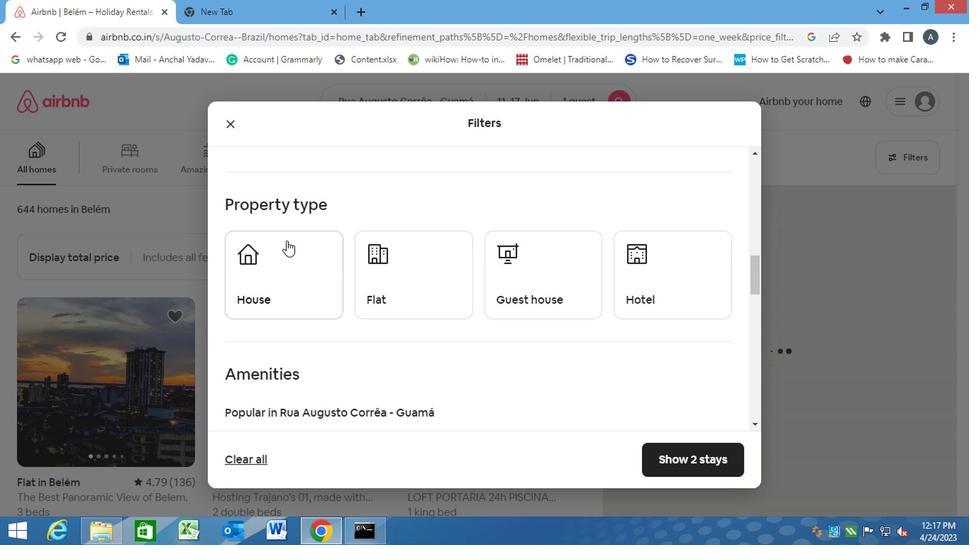 
Action: Mouse pressed left at (283, 240)
Screenshot: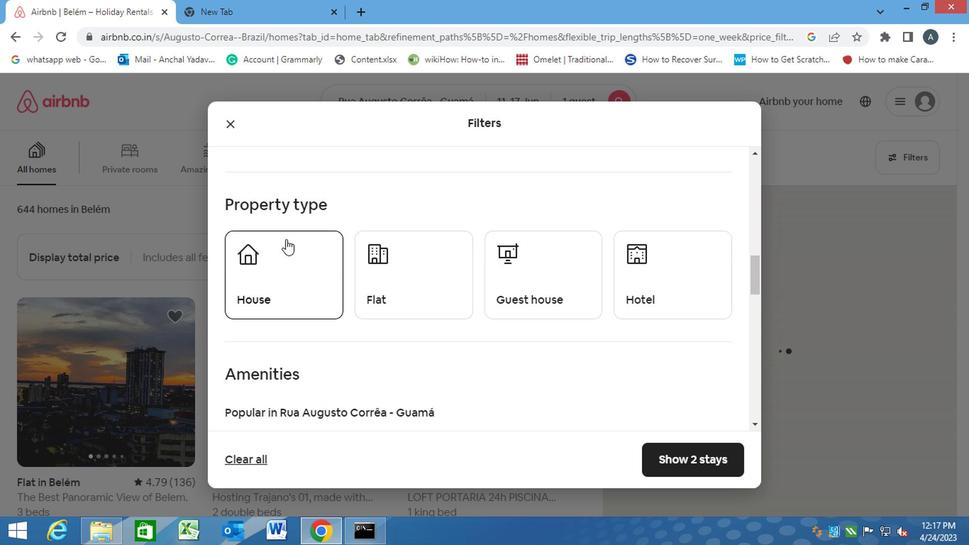 
Action: Mouse moved to (402, 285)
Screenshot: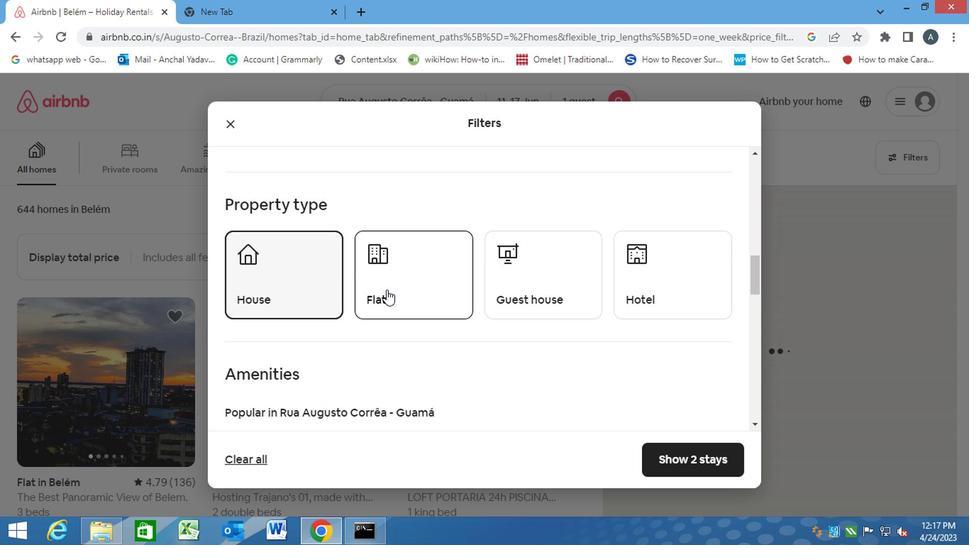 
Action: Mouse pressed left at (402, 285)
Screenshot: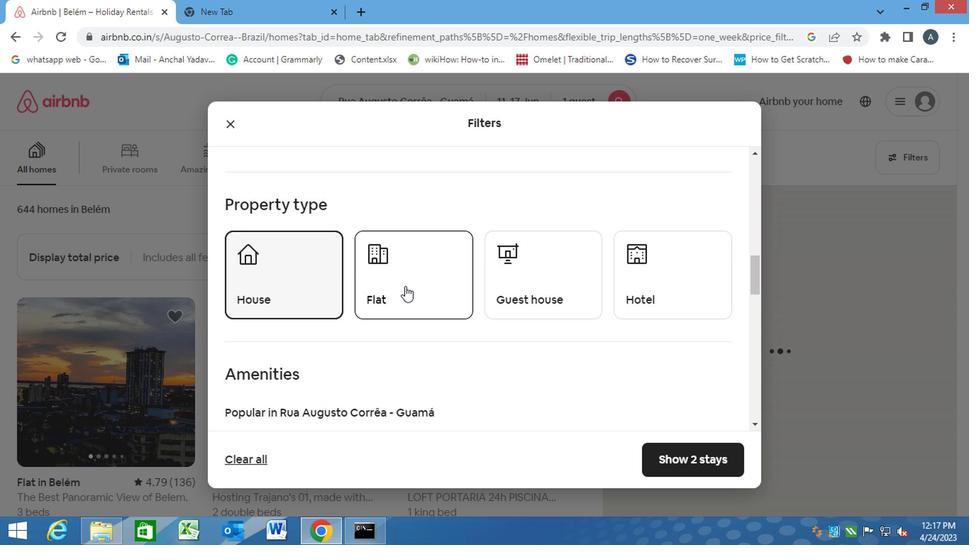 
Action: Mouse moved to (574, 280)
Screenshot: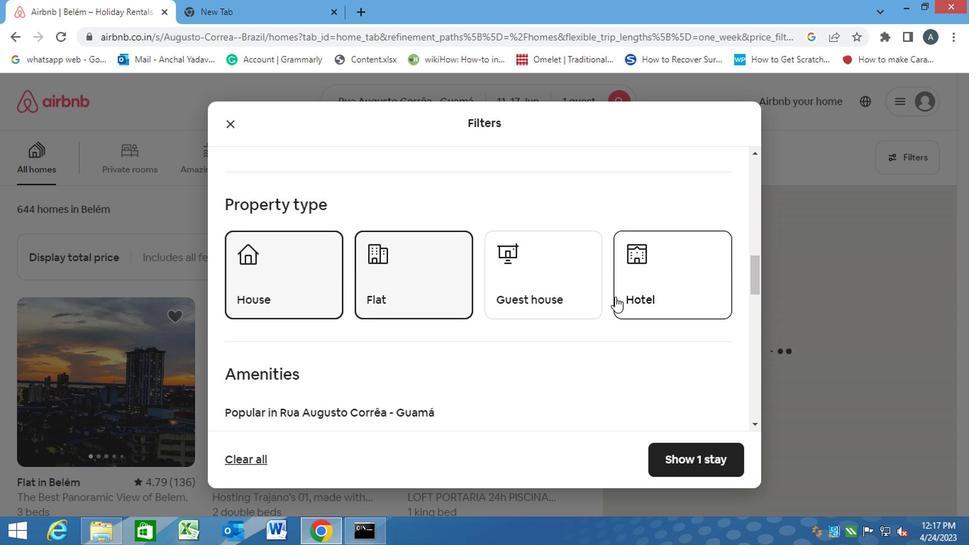 
Action: Mouse pressed left at (574, 280)
Screenshot: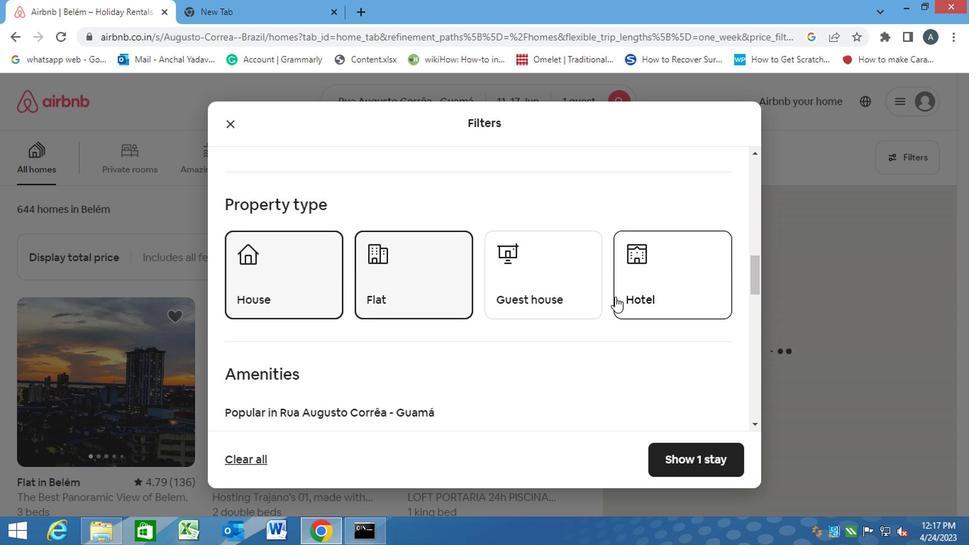 
Action: Mouse moved to (647, 279)
Screenshot: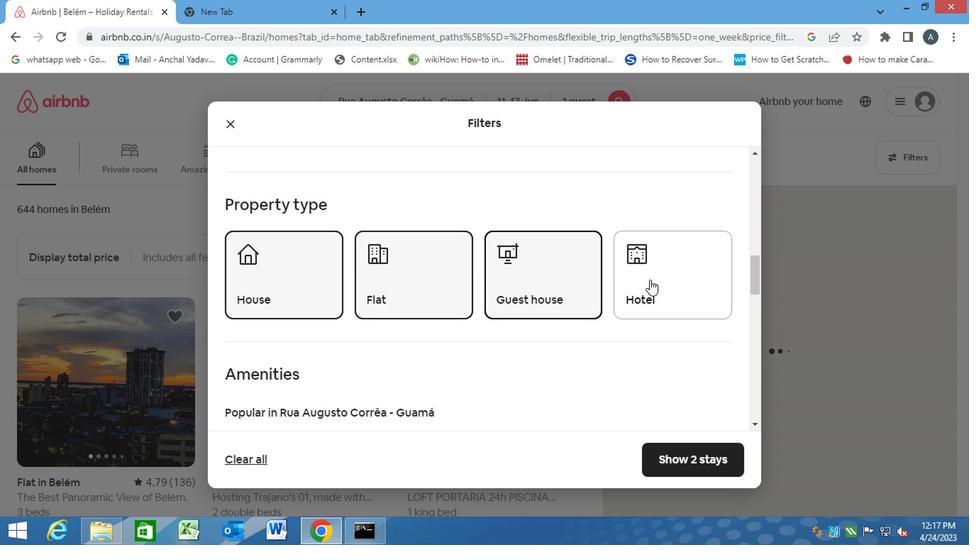 
Action: Mouse pressed left at (647, 279)
Screenshot: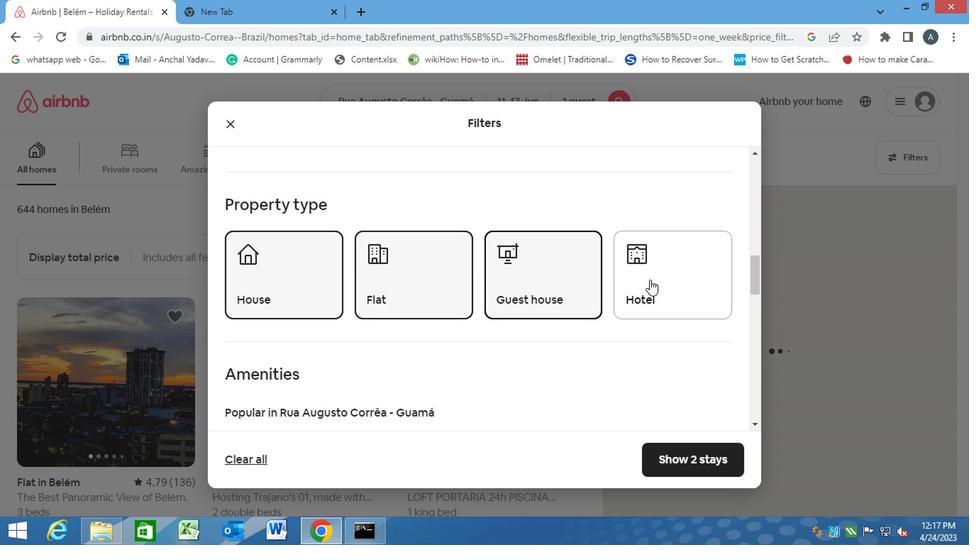 
Action: Mouse moved to (561, 308)
Screenshot: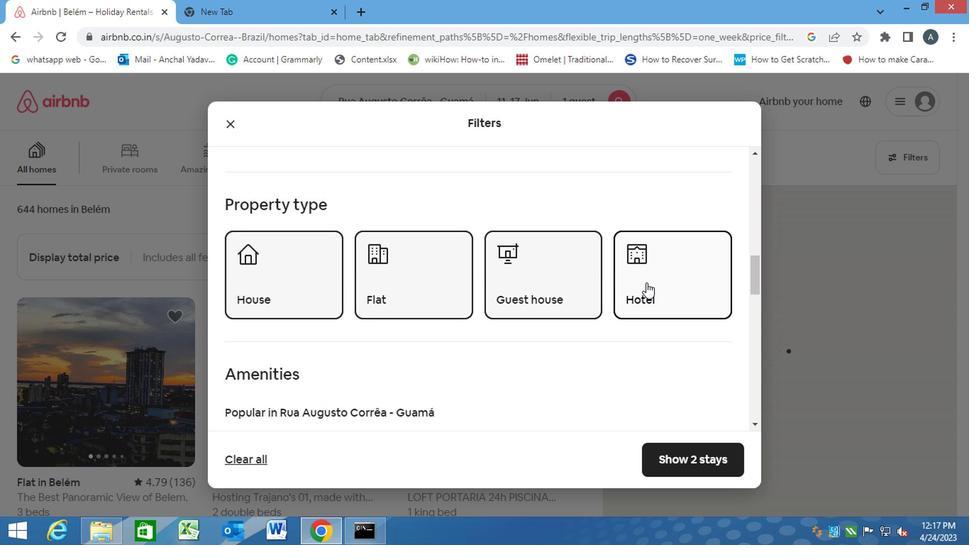 
Action: Mouse scrolled (561, 308) with delta (0, 0)
Screenshot: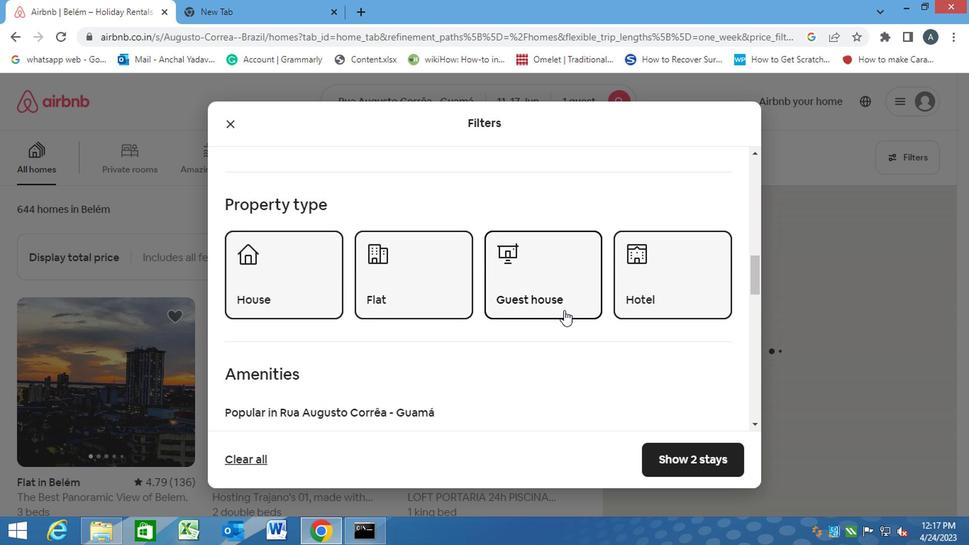 
Action: Mouse scrolled (561, 308) with delta (0, 0)
Screenshot: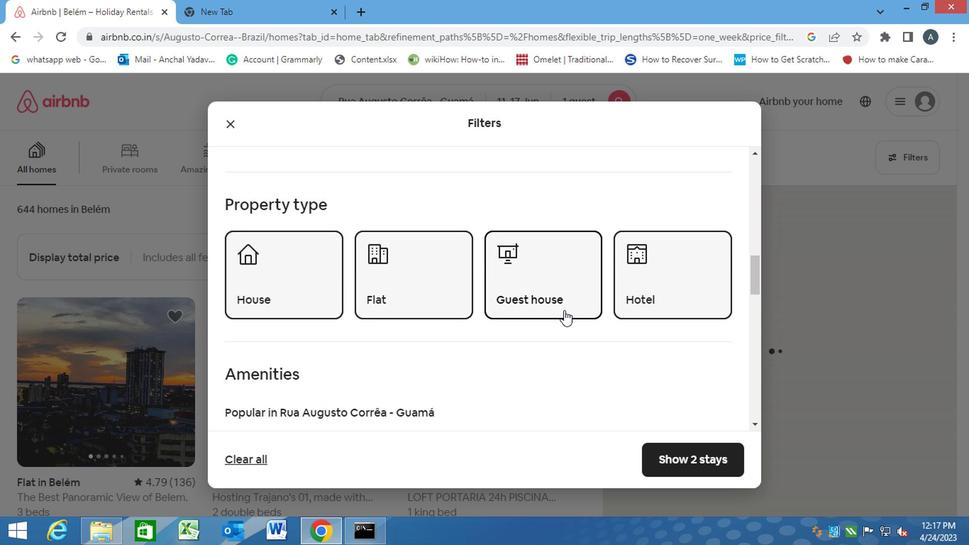 
Action: Mouse moved to (560, 308)
Screenshot: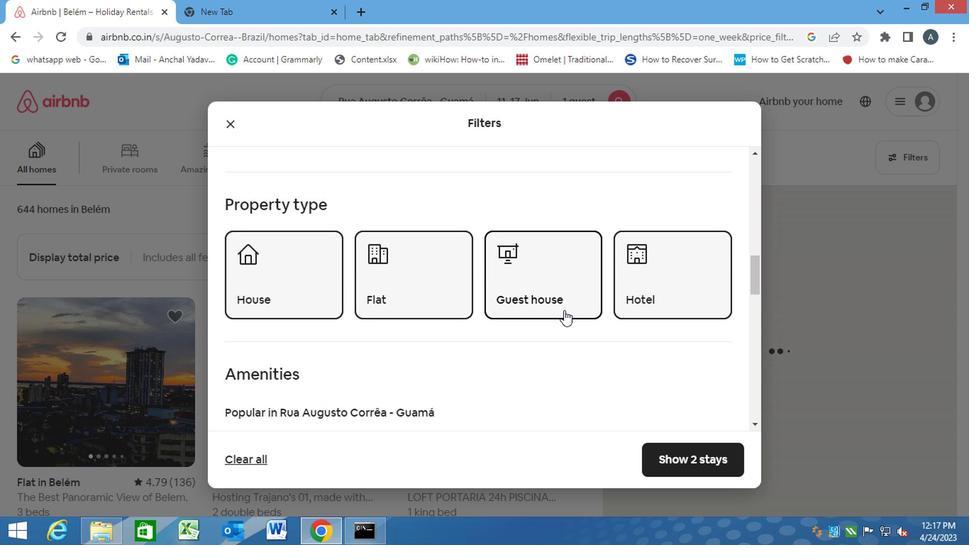 
Action: Mouse scrolled (560, 308) with delta (0, 0)
Screenshot: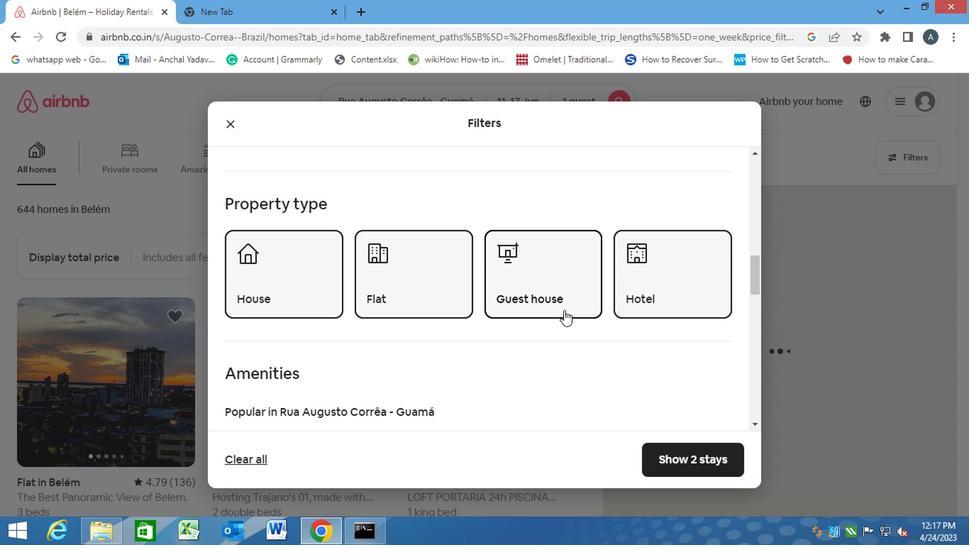 
Action: Mouse moved to (537, 313)
Screenshot: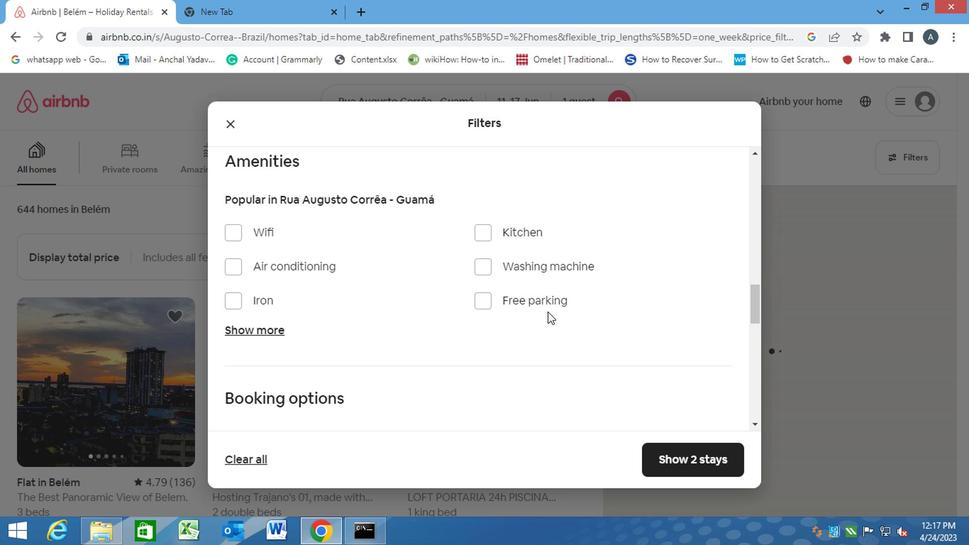 
Action: Mouse scrolled (537, 313) with delta (0, 0)
Screenshot: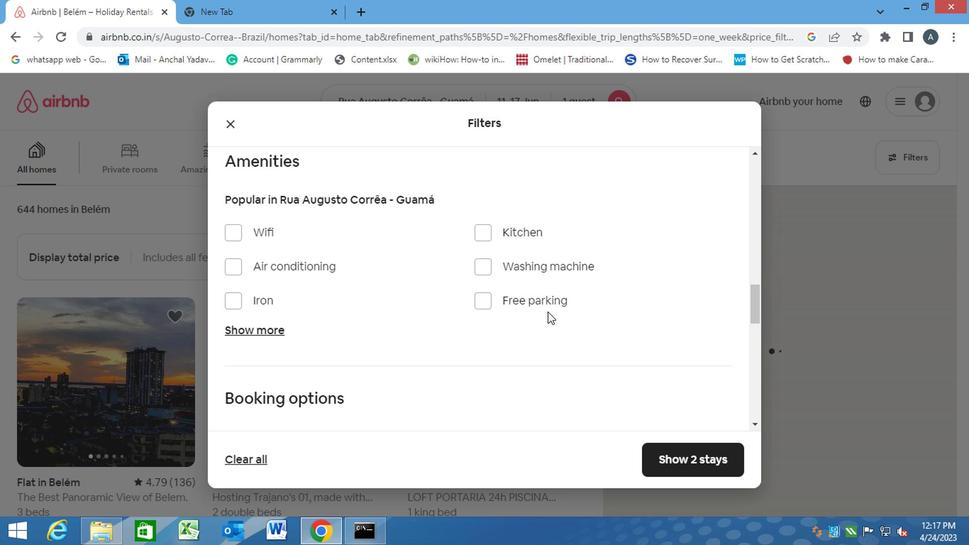 
Action: Mouse moved to (536, 315)
Screenshot: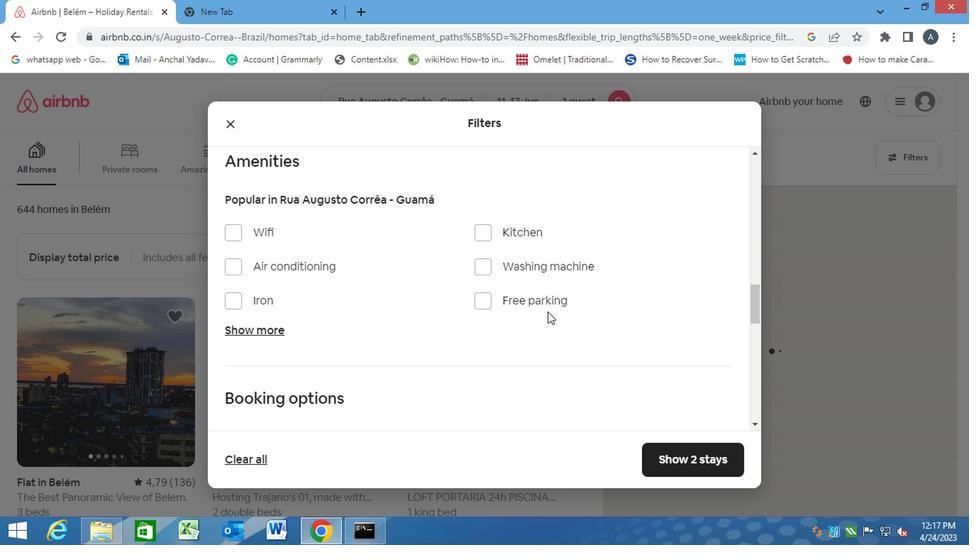 
Action: Mouse scrolled (536, 314) with delta (0, -1)
Screenshot: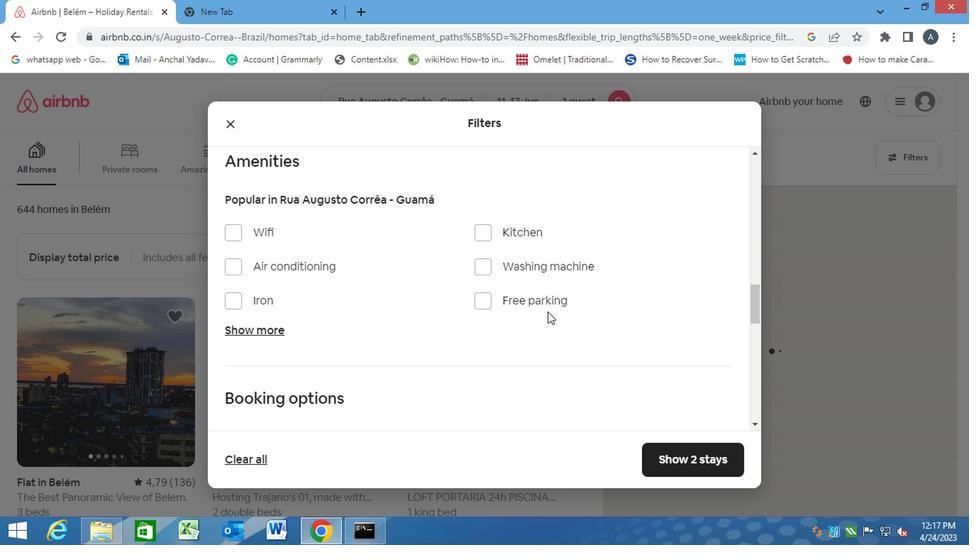 
Action: Mouse moved to (535, 315)
Screenshot: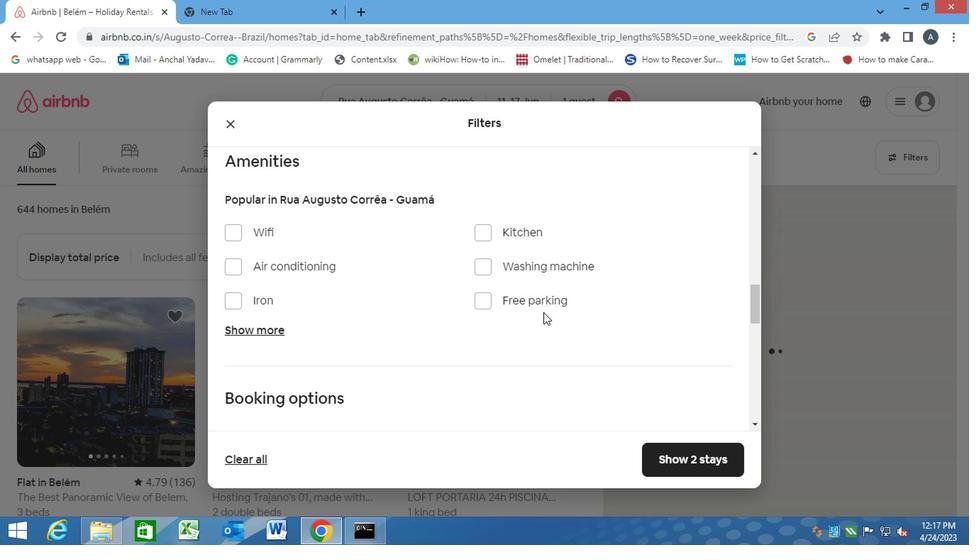 
Action: Mouse scrolled (535, 315) with delta (0, 0)
Screenshot: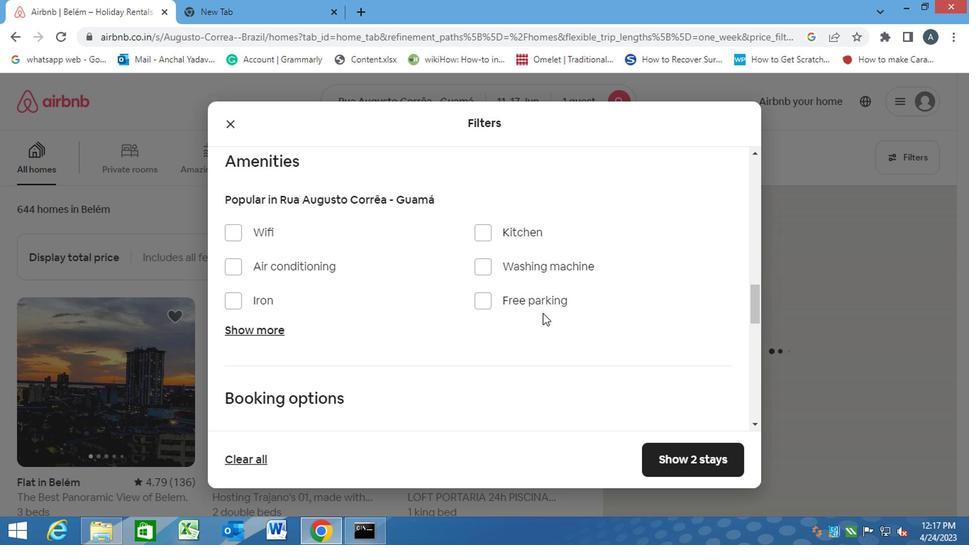 
Action: Mouse moved to (694, 279)
Screenshot: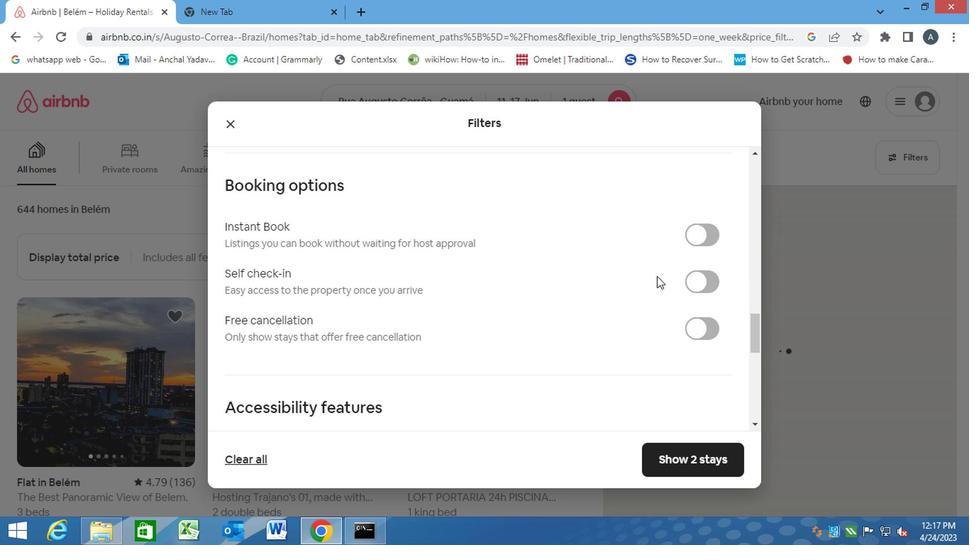 
Action: Mouse pressed left at (694, 279)
Screenshot: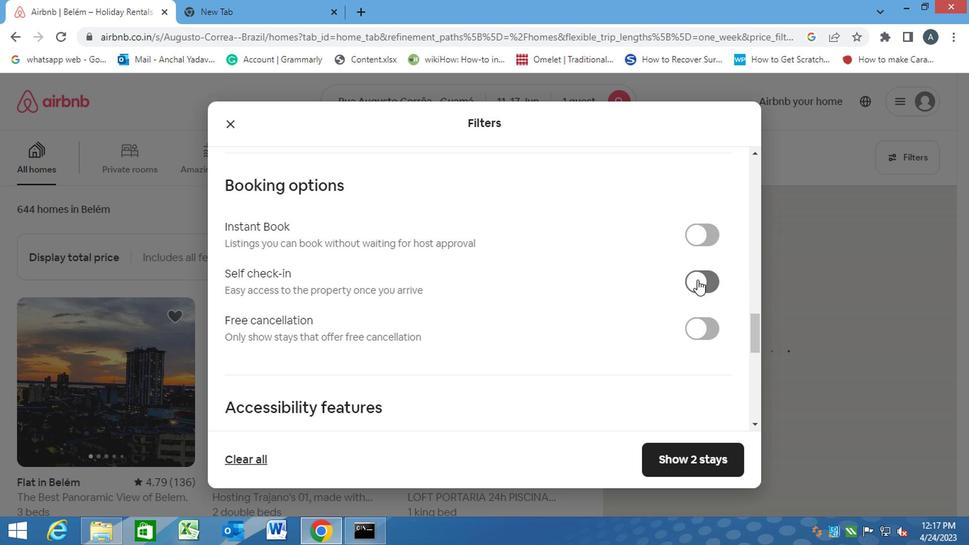 
Action: Mouse moved to (473, 296)
Screenshot: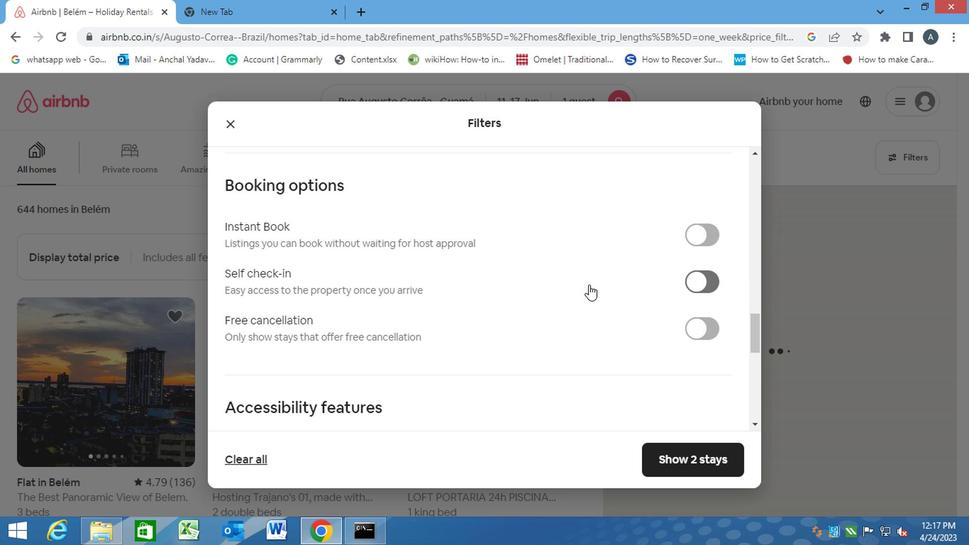
Action: Mouse scrolled (473, 296) with delta (0, 0)
Screenshot: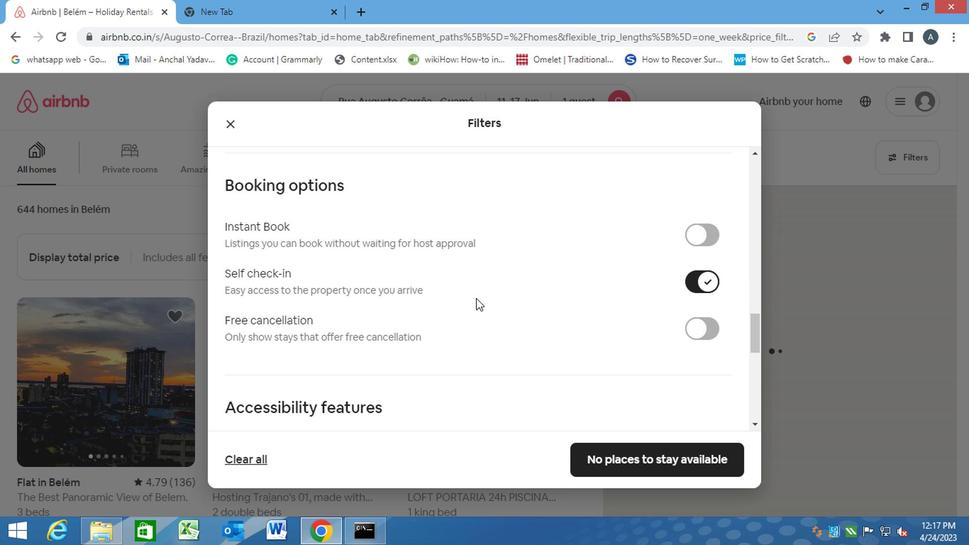
Action: Mouse scrolled (473, 296) with delta (0, 0)
Screenshot: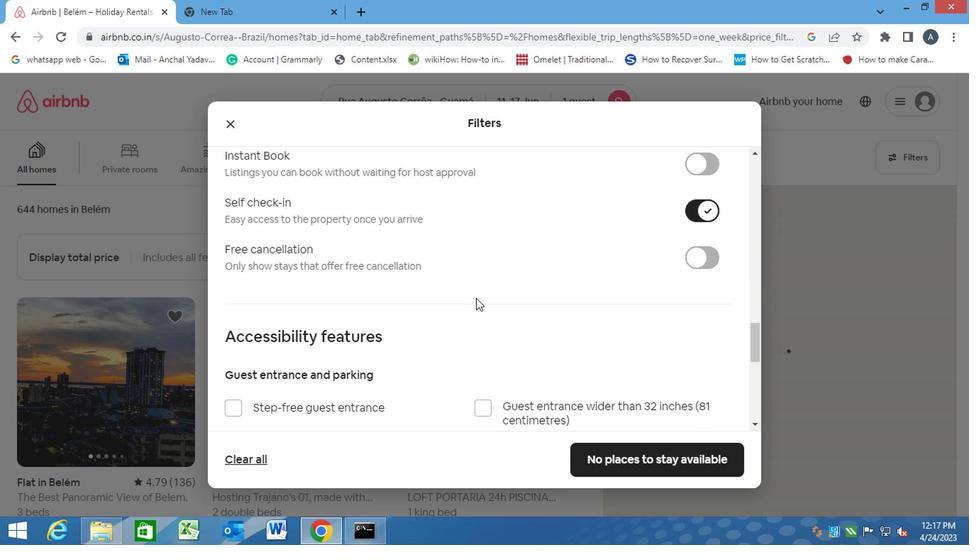 
Action: Mouse scrolled (473, 296) with delta (0, 0)
Screenshot: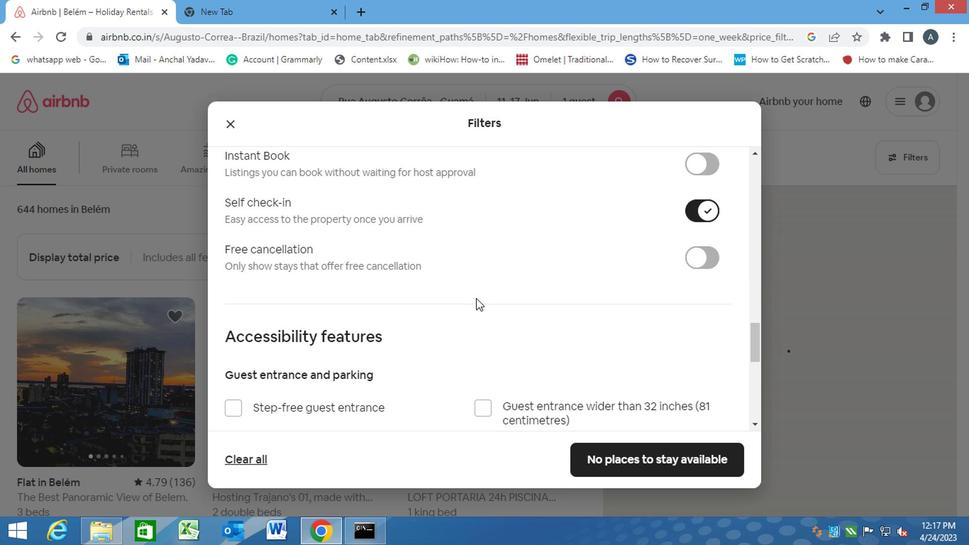 
Action: Mouse scrolled (473, 296) with delta (0, 0)
Screenshot: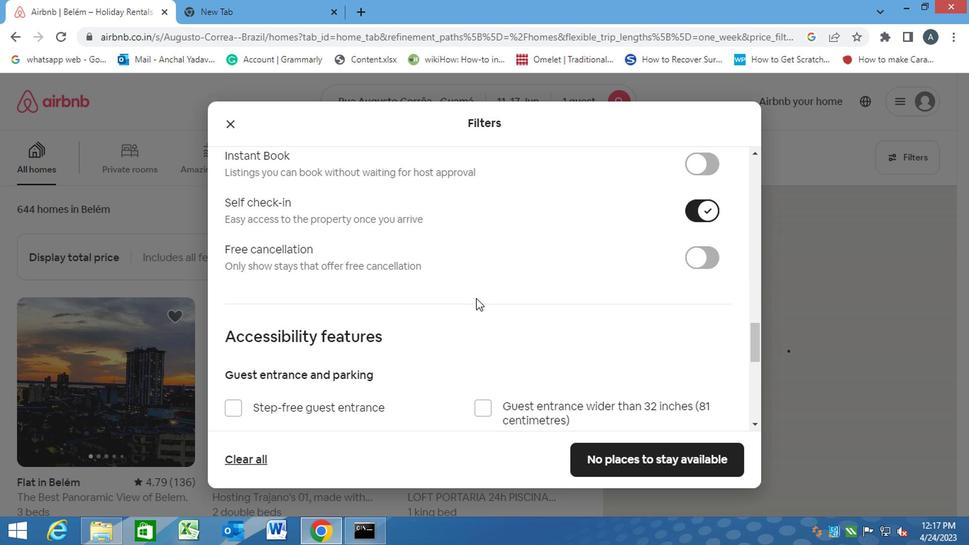 
Action: Mouse scrolled (473, 296) with delta (0, 0)
Screenshot: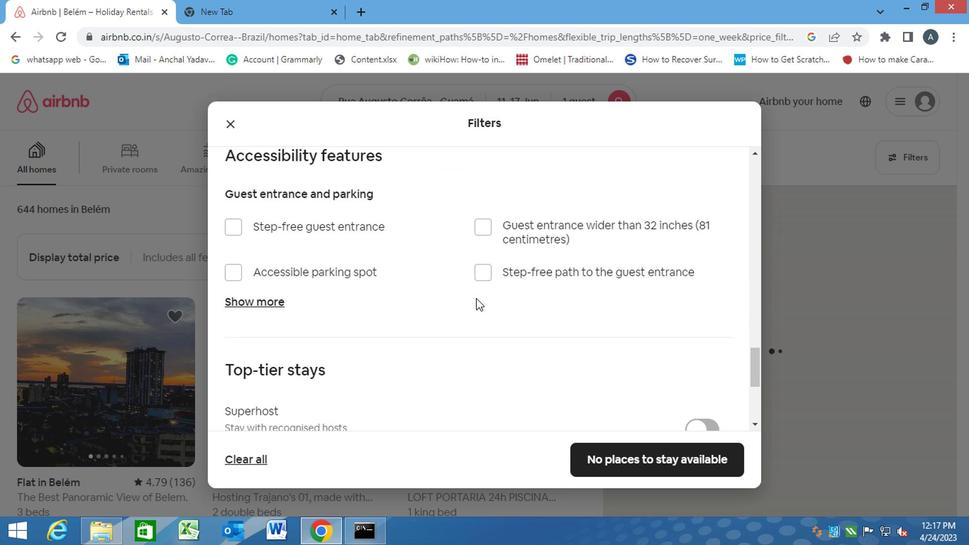 
Action: Mouse scrolled (473, 296) with delta (0, 0)
Screenshot: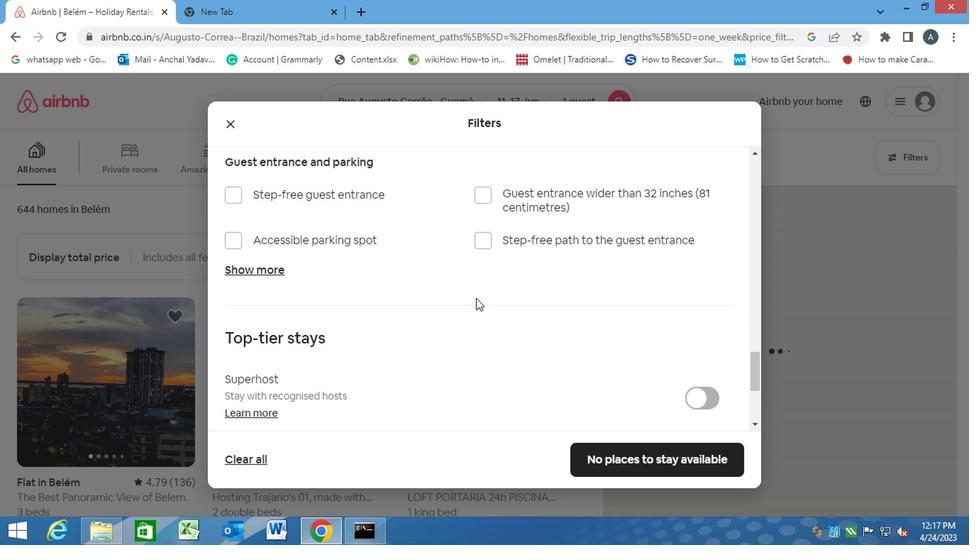 
Action: Mouse scrolled (473, 296) with delta (0, 0)
Screenshot: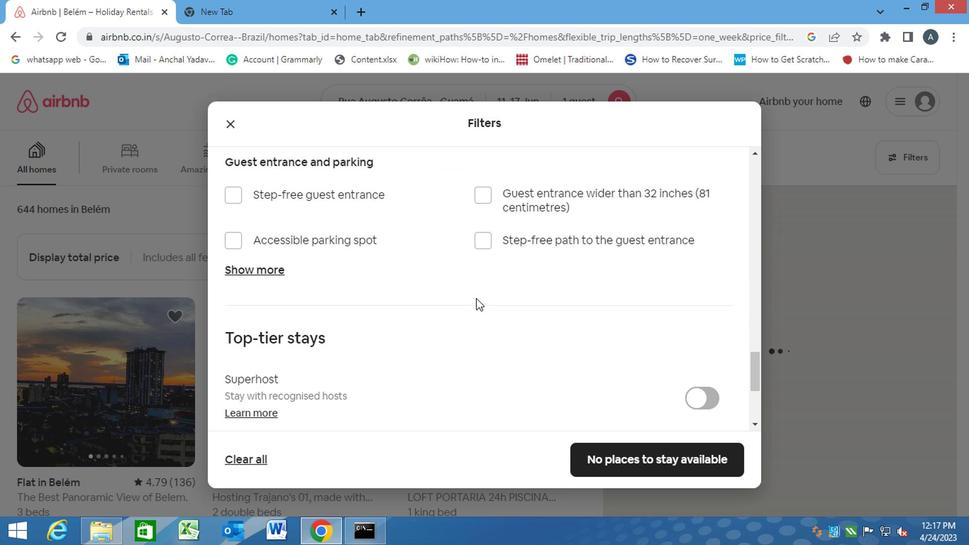 
Action: Mouse scrolled (473, 296) with delta (0, 0)
Screenshot: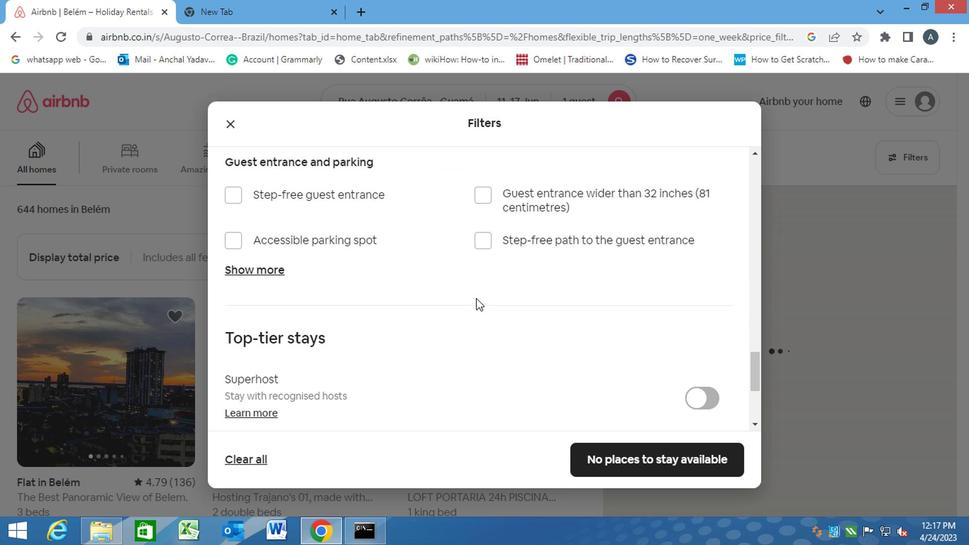 
Action: Mouse moved to (256, 390)
Screenshot: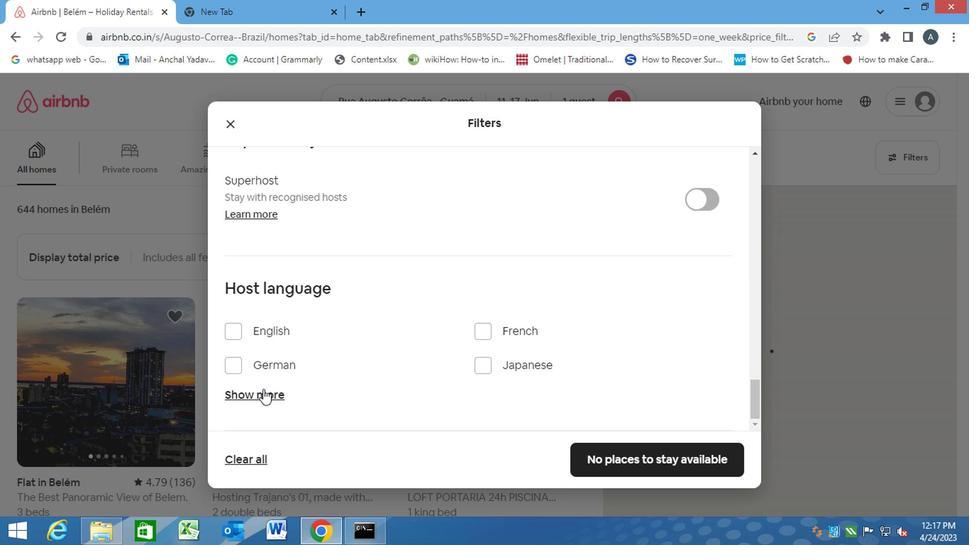 
Action: Mouse pressed left at (256, 390)
Screenshot: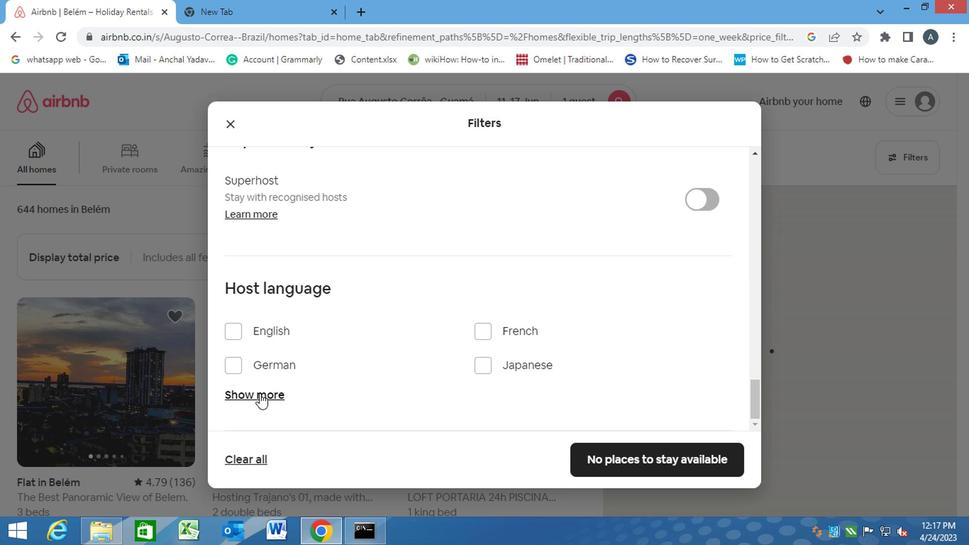 
Action: Mouse moved to (478, 394)
Screenshot: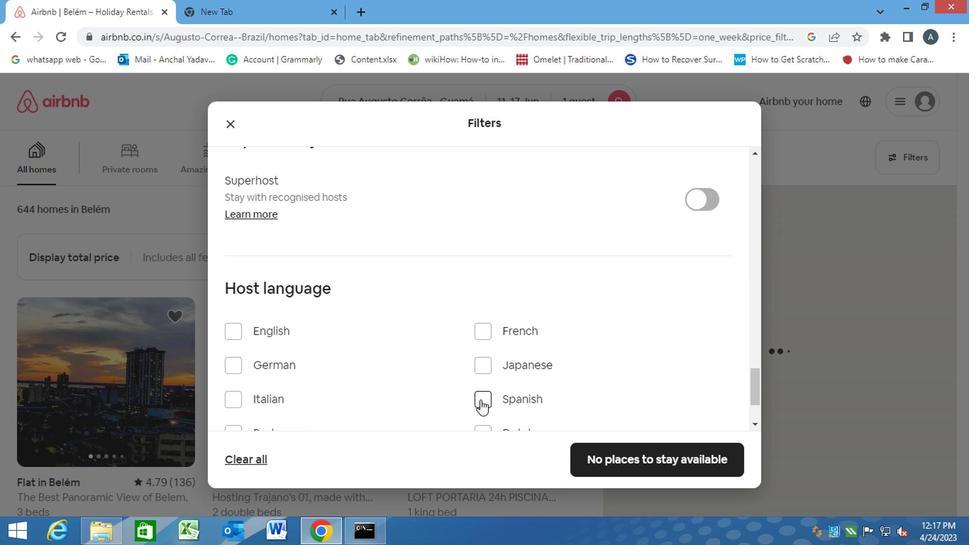 
Action: Mouse pressed left at (478, 394)
Screenshot: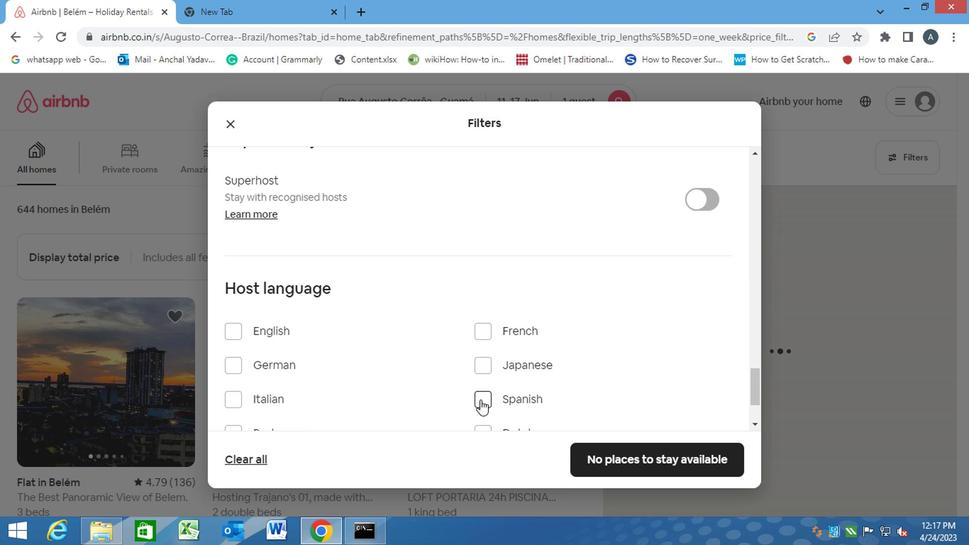 
Action: Mouse moved to (630, 451)
Screenshot: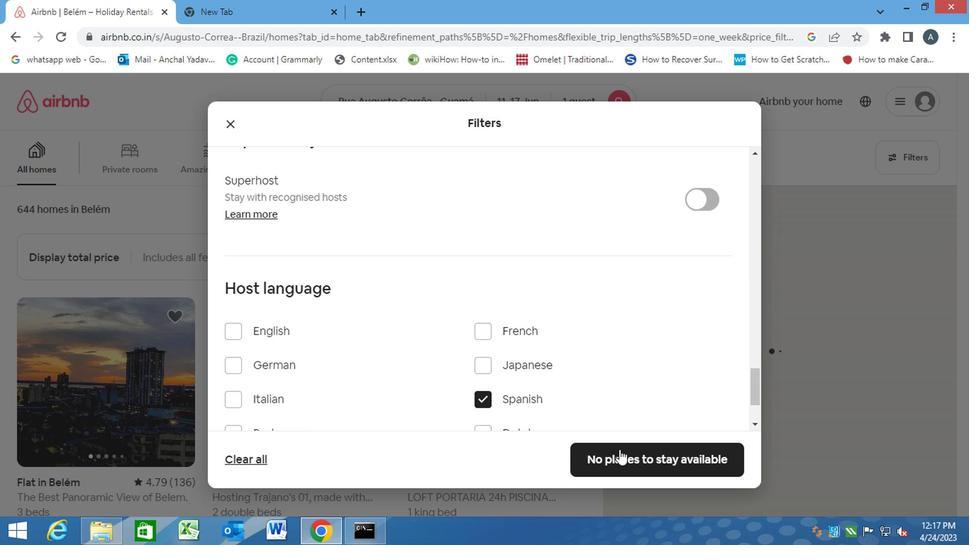 
Action: Mouse pressed left at (630, 451)
Screenshot: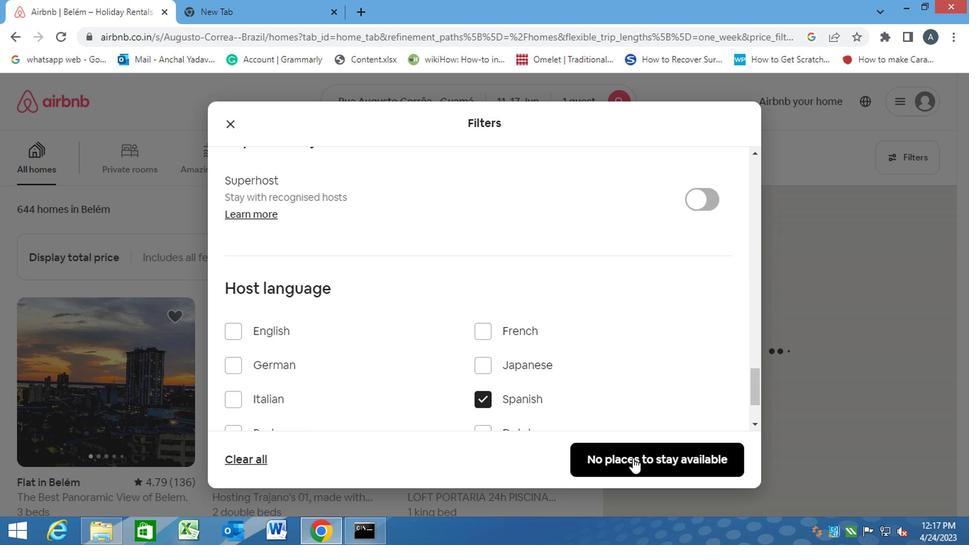 
